 Task: Check the sale-to-list ratio of 1 bedroom in the last 5 years.
Action: Mouse moved to (1044, 237)
Screenshot: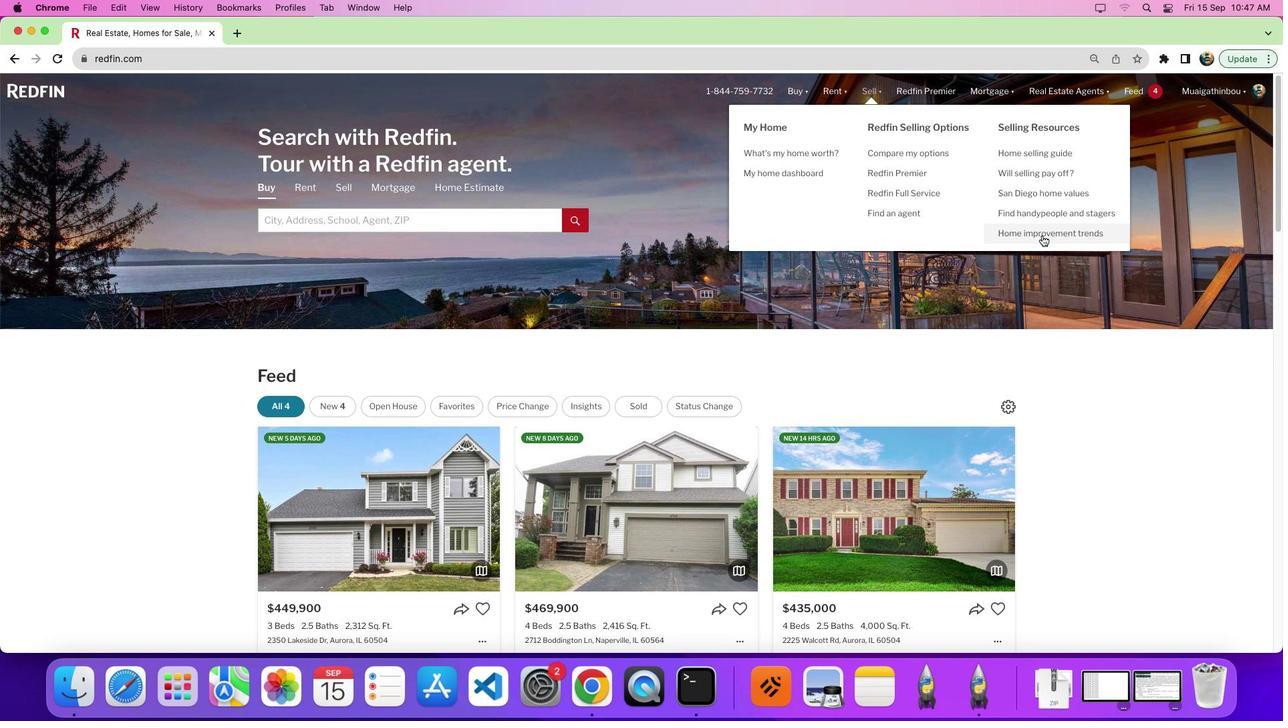
Action: Mouse pressed left at (1044, 237)
Screenshot: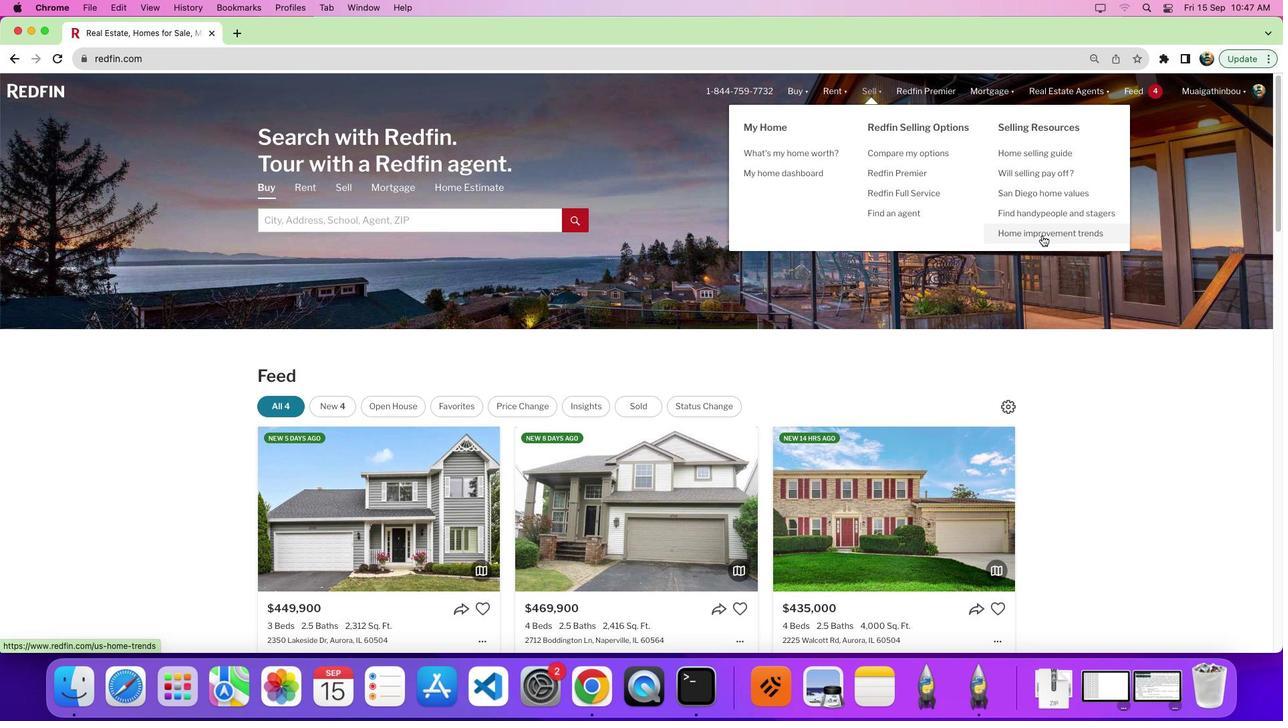 
Action: Mouse pressed left at (1044, 237)
Screenshot: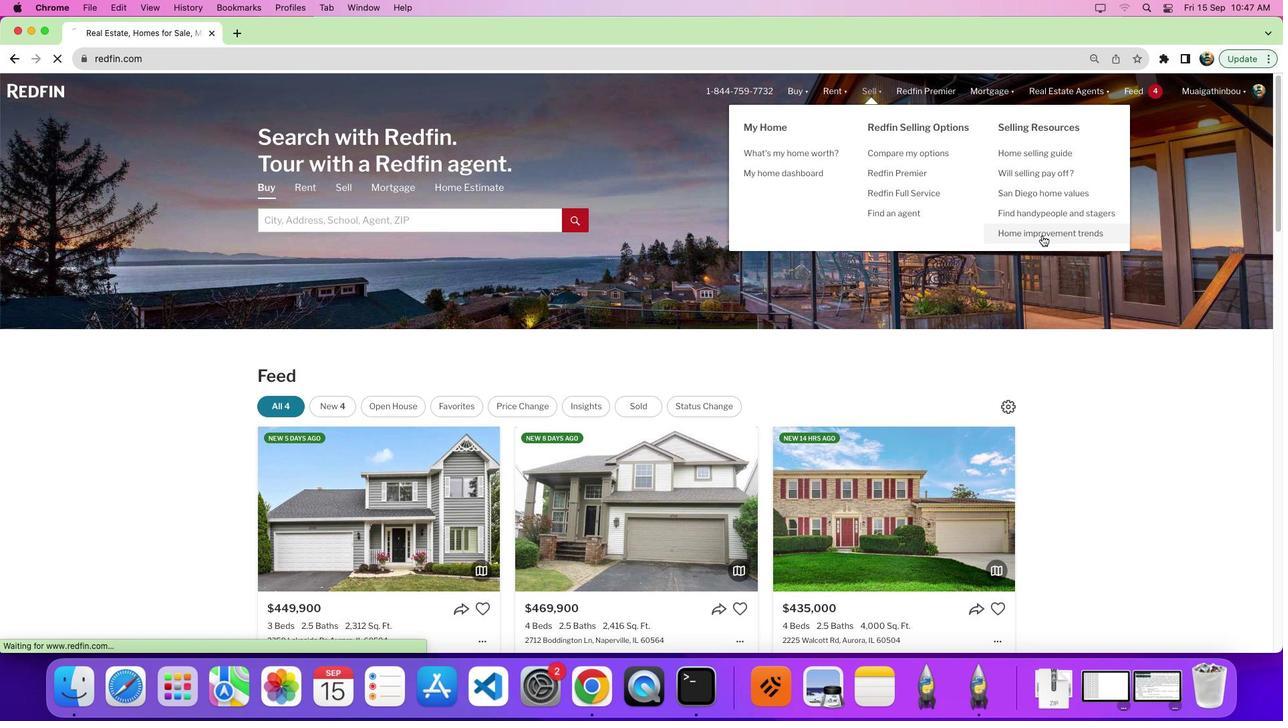
Action: Mouse moved to (345, 261)
Screenshot: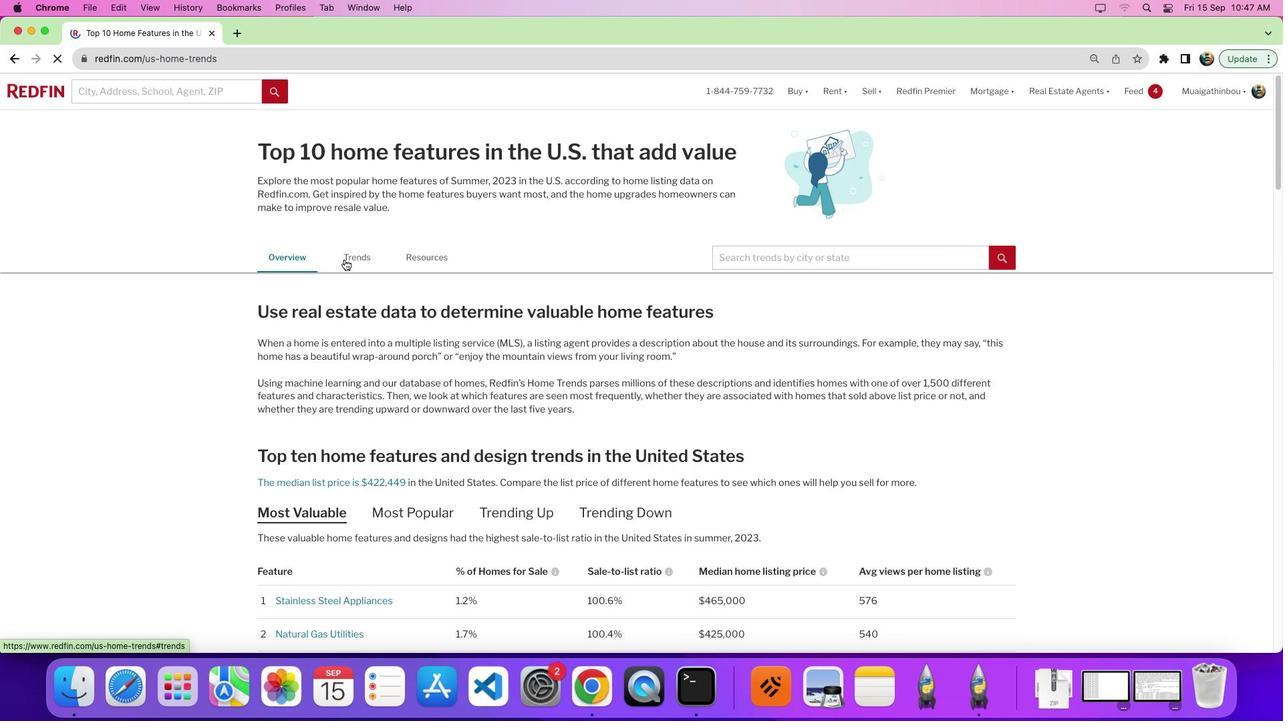 
Action: Mouse pressed left at (345, 261)
Screenshot: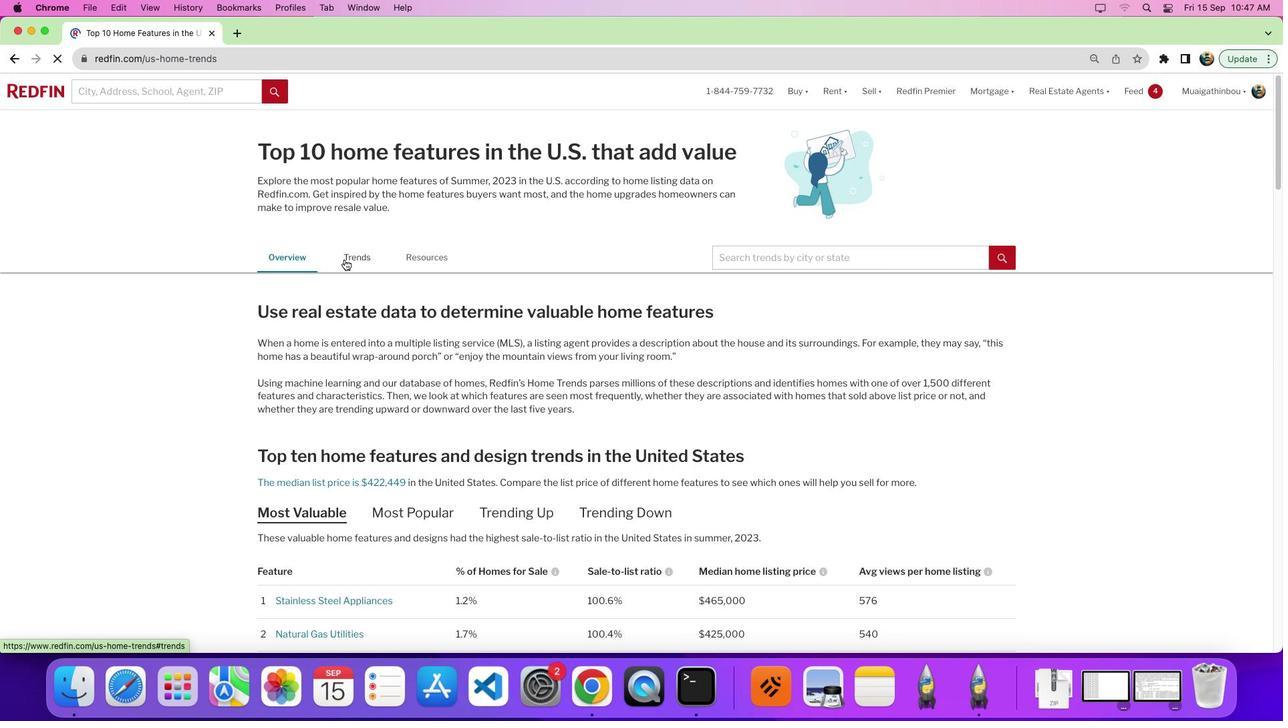 
Action: Mouse pressed left at (345, 261)
Screenshot: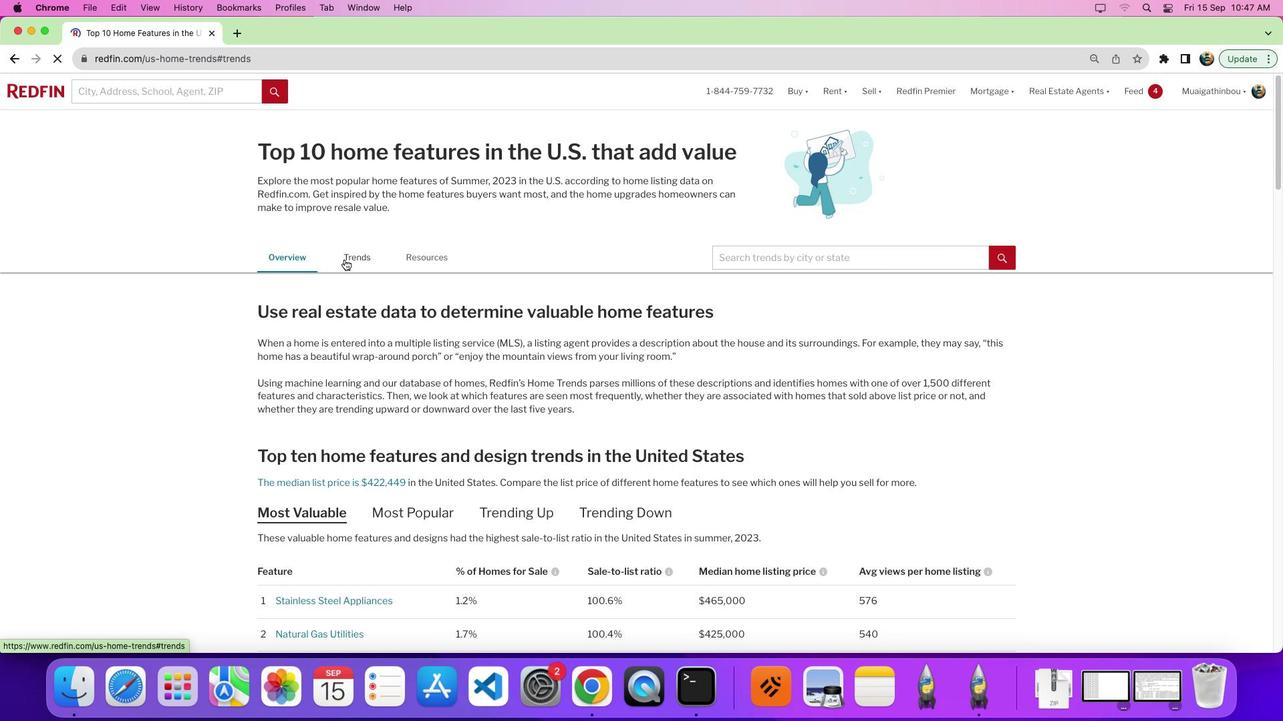 
Action: Mouse moved to (568, 288)
Screenshot: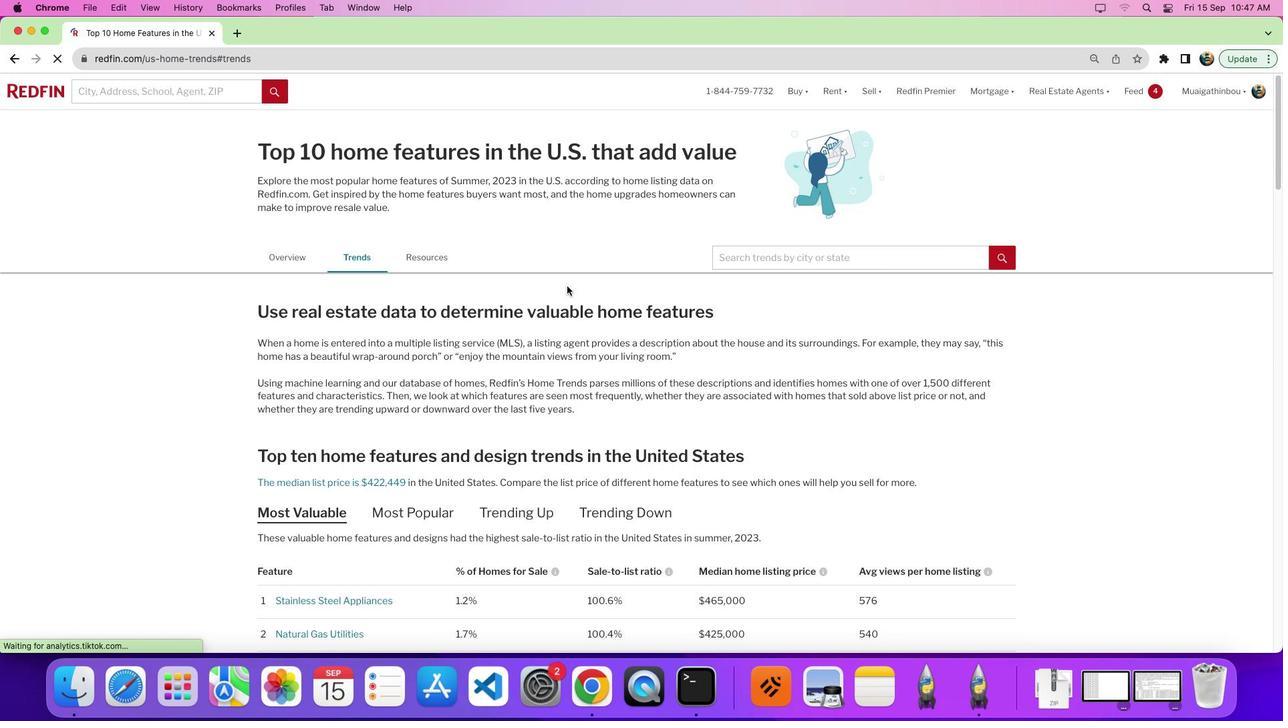
Action: Mouse scrolled (568, 288) with delta (1, 0)
Screenshot: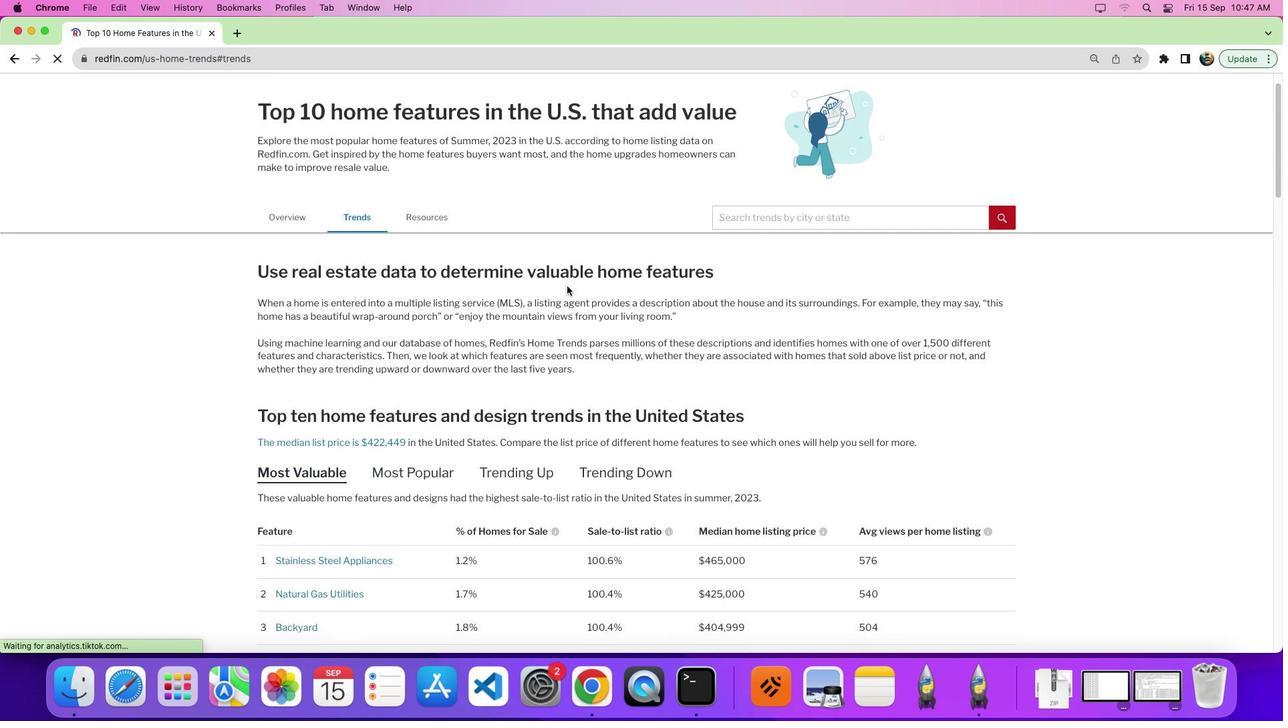 
Action: Mouse scrolled (568, 288) with delta (1, 0)
Screenshot: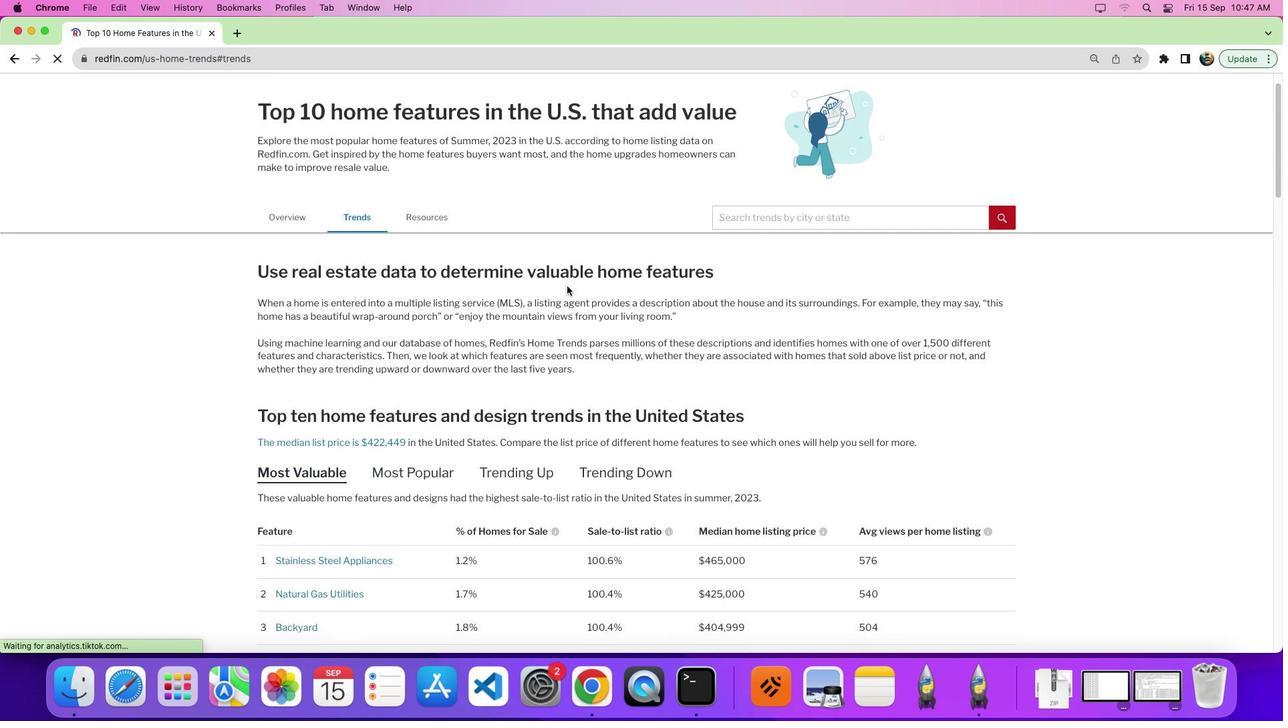
Action: Mouse scrolled (568, 288) with delta (1, -2)
Screenshot: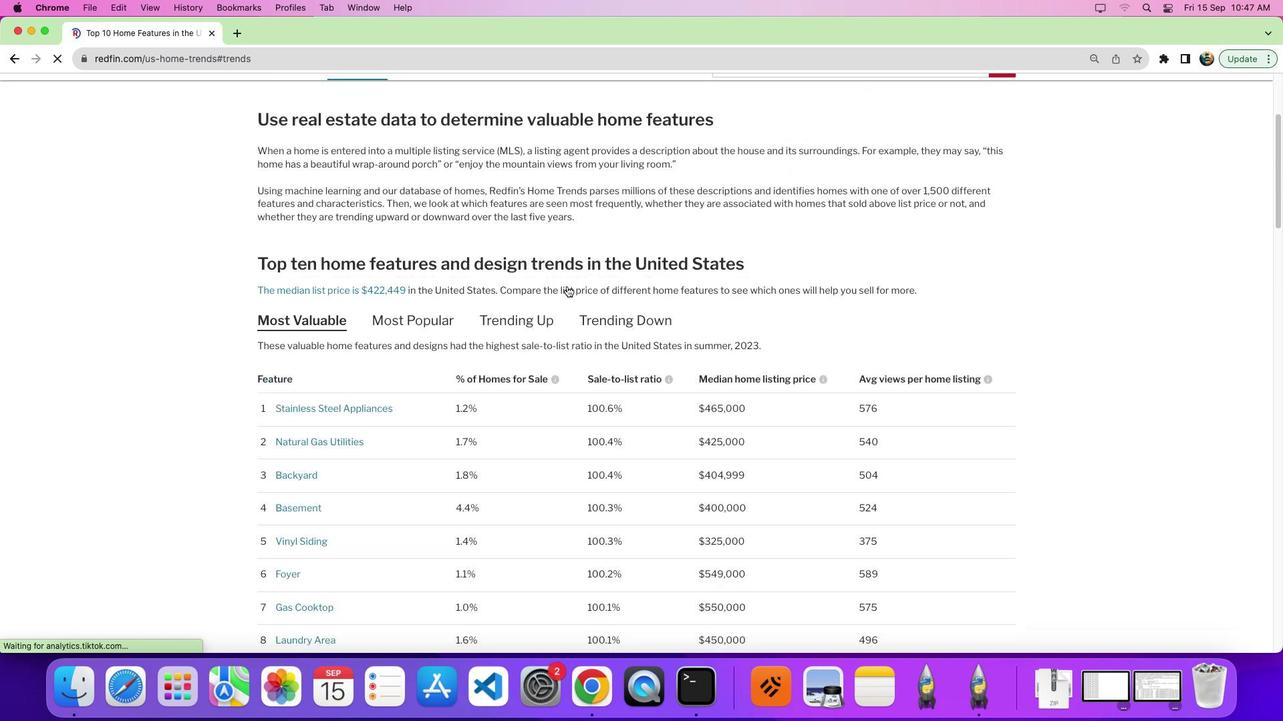 
Action: Mouse scrolled (568, 288) with delta (1, 0)
Screenshot: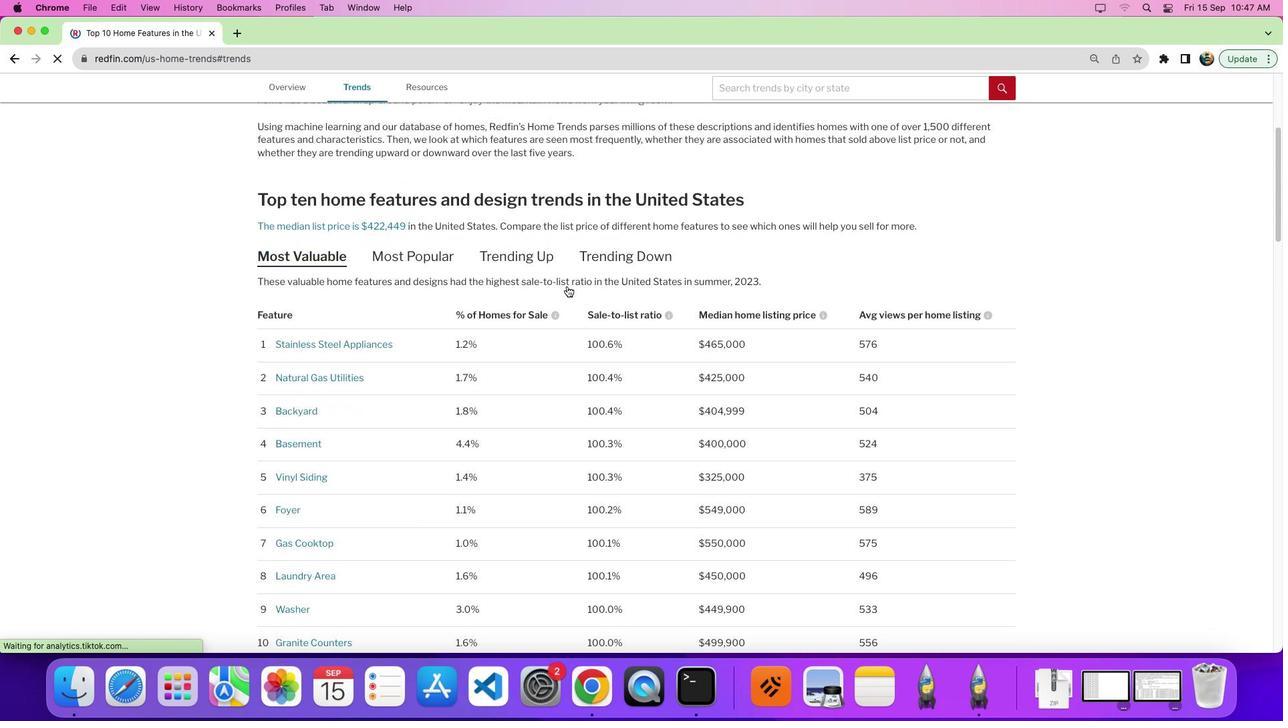 
Action: Mouse scrolled (568, 288) with delta (1, 0)
Screenshot: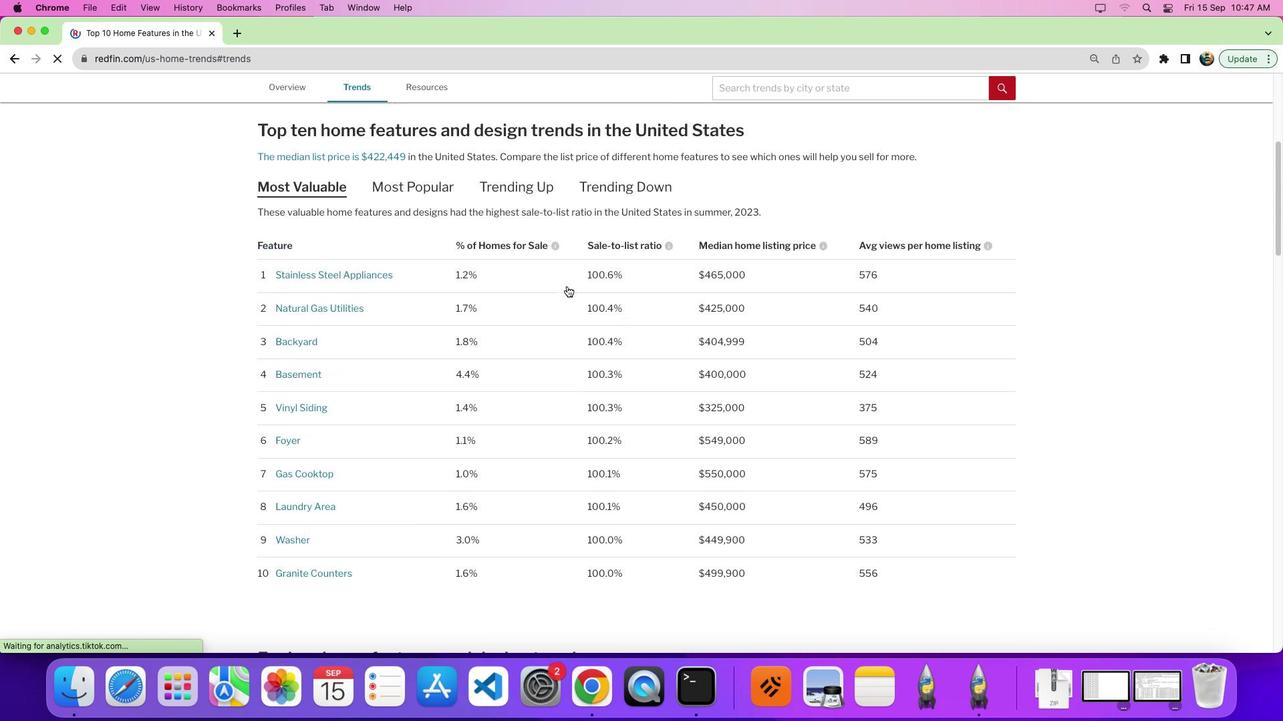
Action: Mouse scrolled (568, 288) with delta (1, -2)
Screenshot: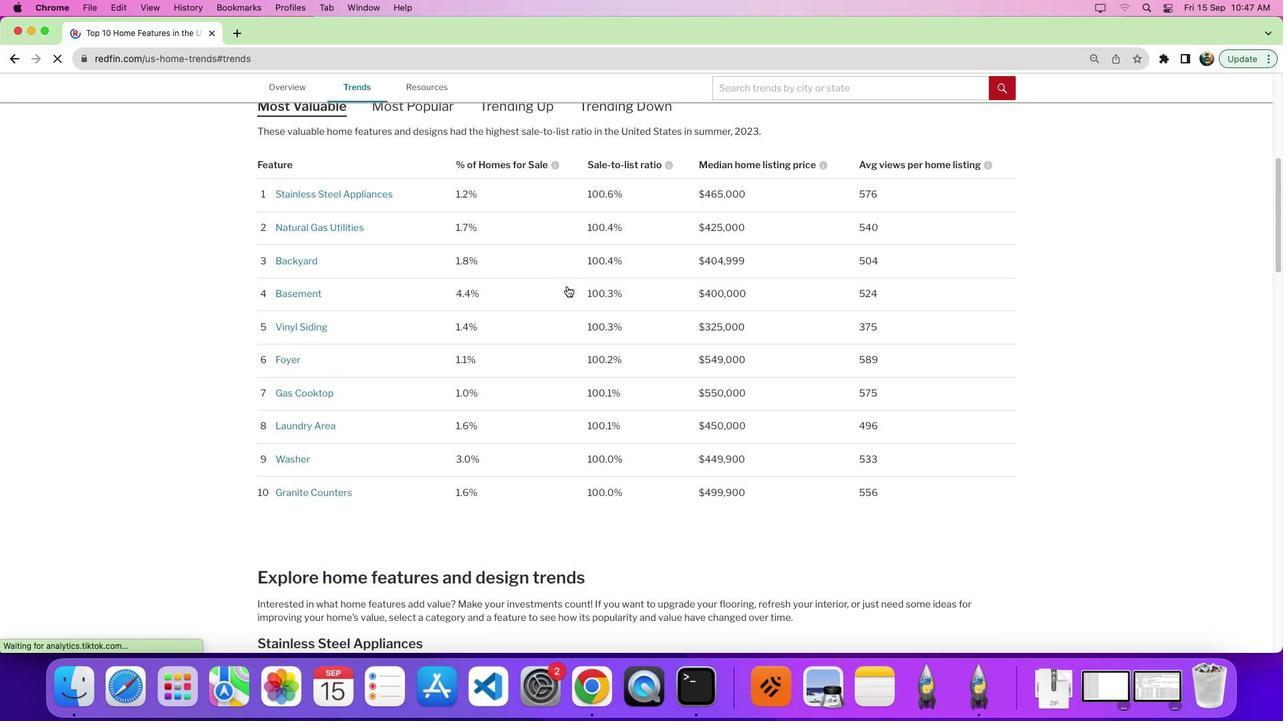 
Action: Mouse moved to (568, 287)
Screenshot: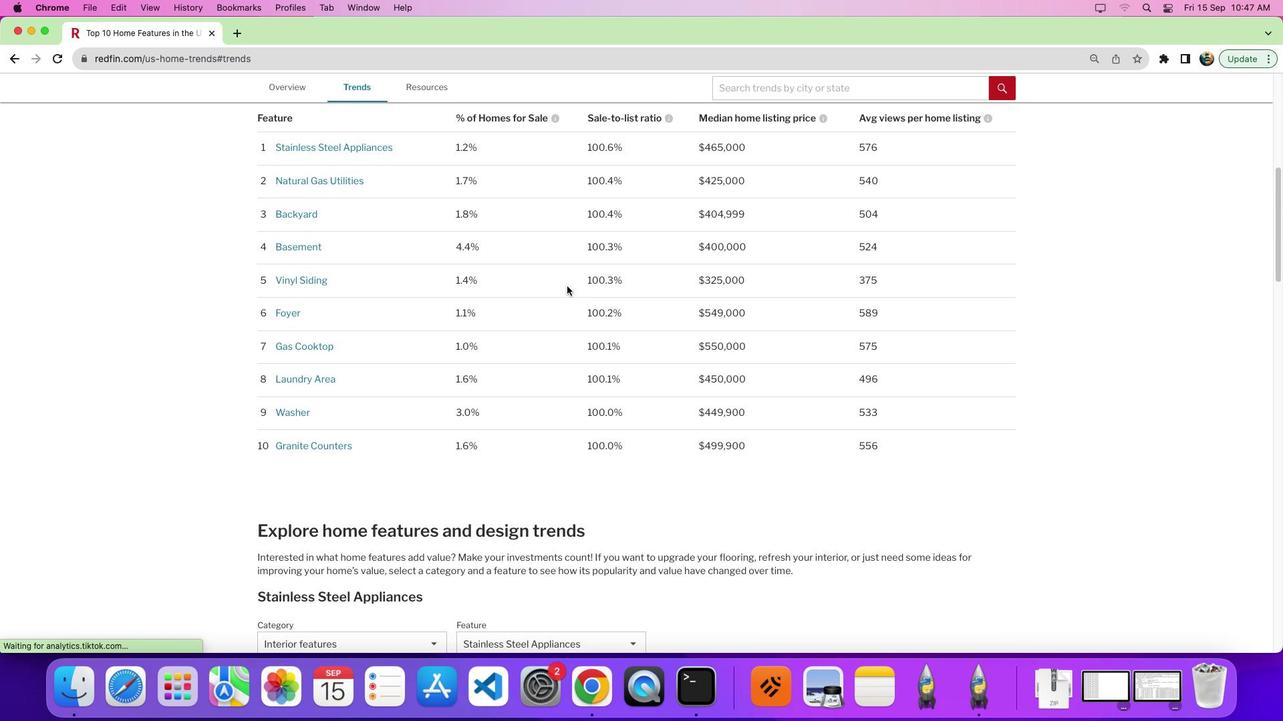 
Action: Mouse scrolled (568, 287) with delta (1, 0)
Screenshot: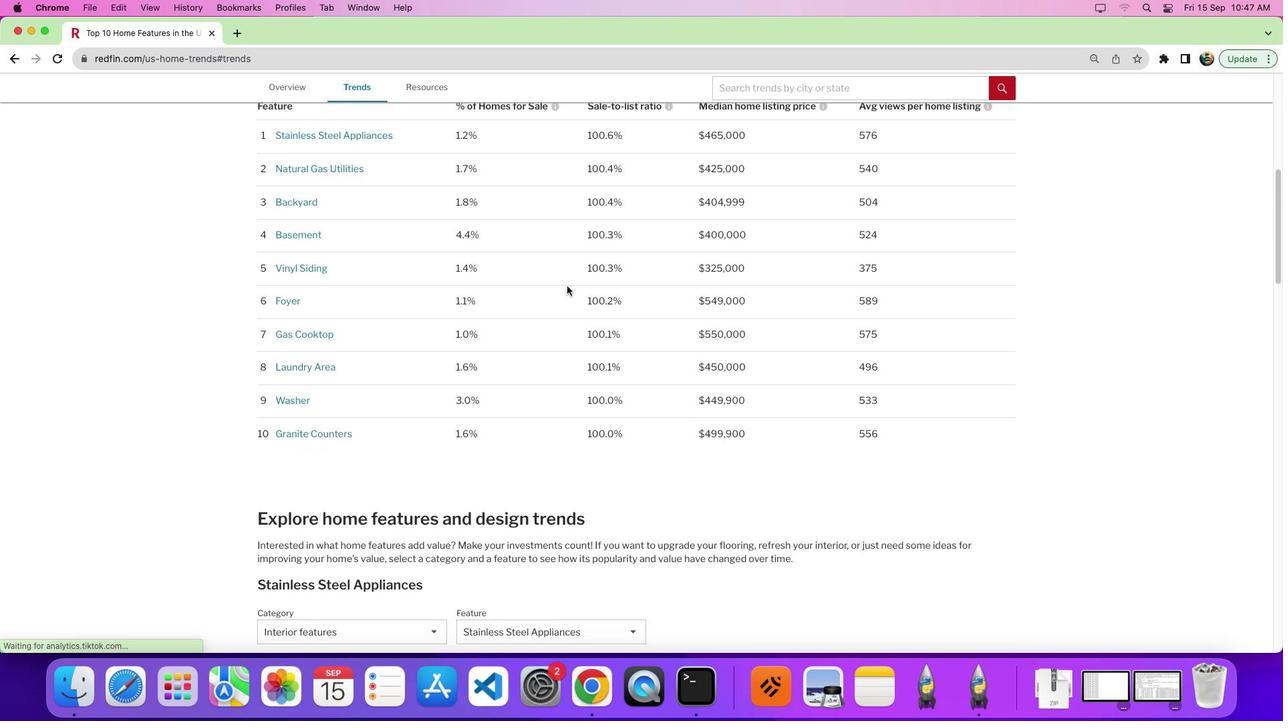 
Action: Mouse scrolled (568, 287) with delta (1, 0)
Screenshot: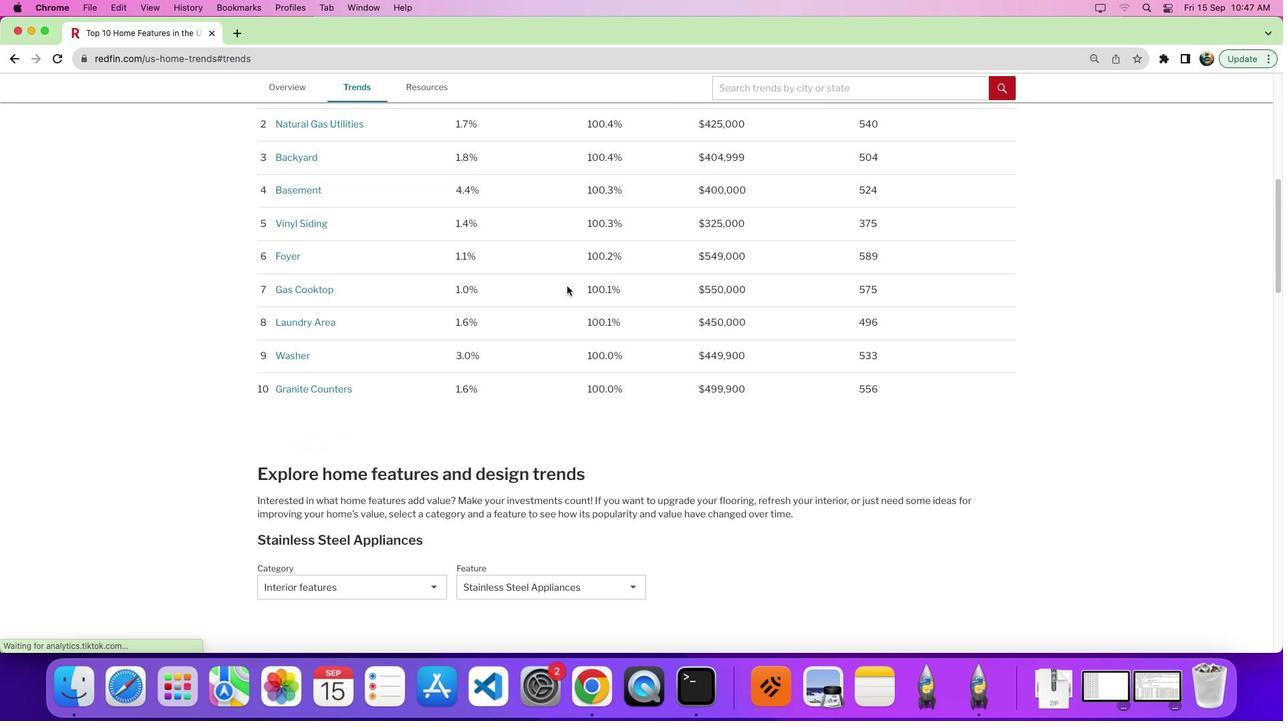 
Action: Mouse scrolled (568, 287) with delta (1, -2)
Screenshot: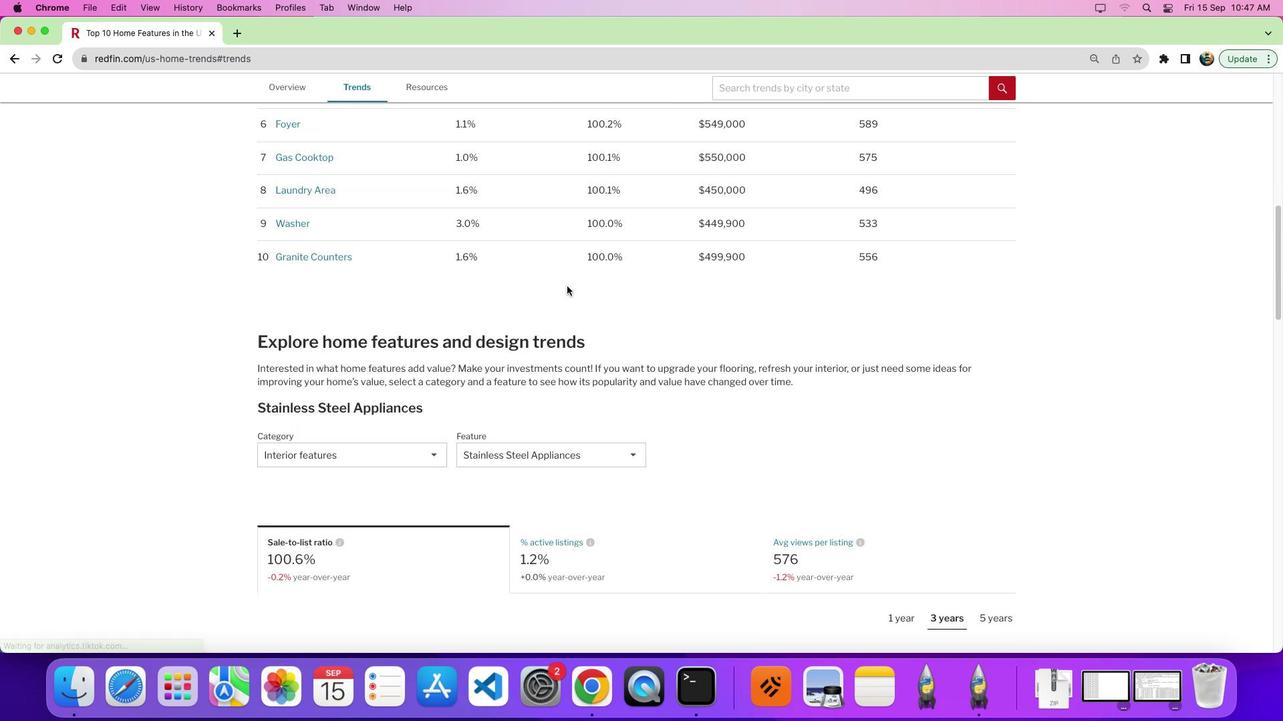 
Action: Mouse scrolled (568, 287) with delta (1, 0)
Screenshot: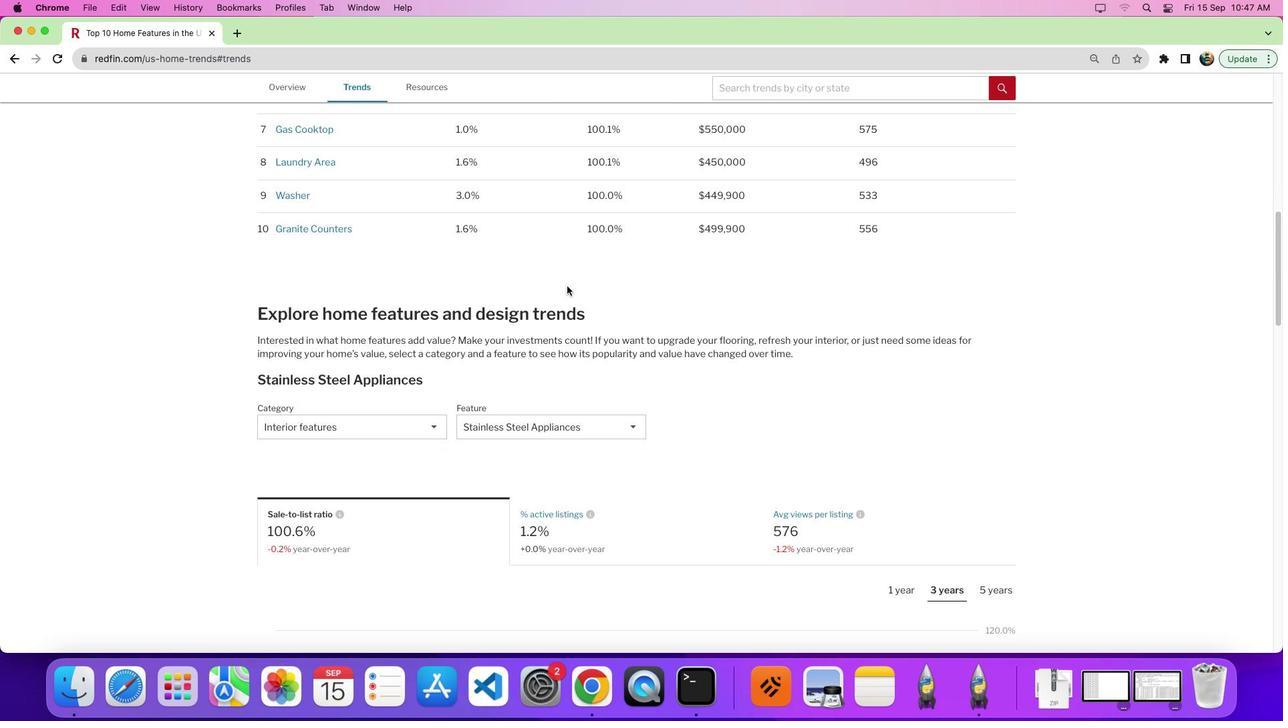 
Action: Mouse scrolled (568, 287) with delta (1, 0)
Screenshot: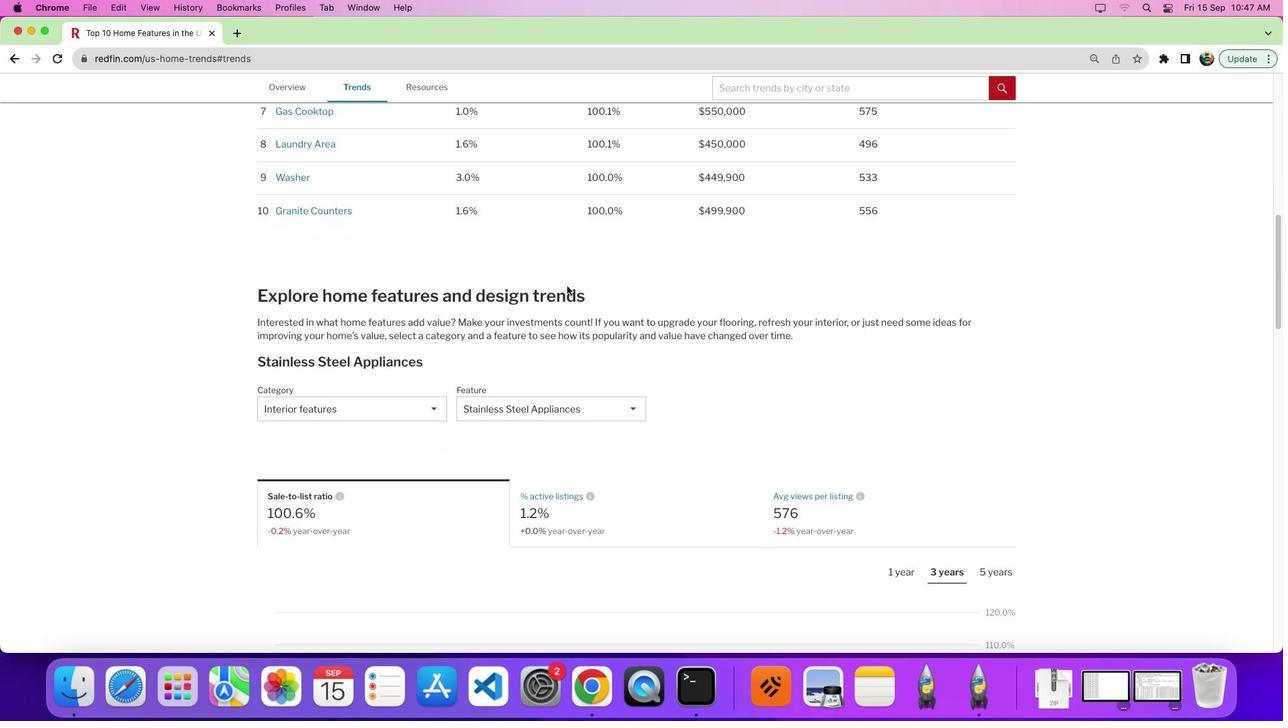 
Action: Mouse moved to (405, 413)
Screenshot: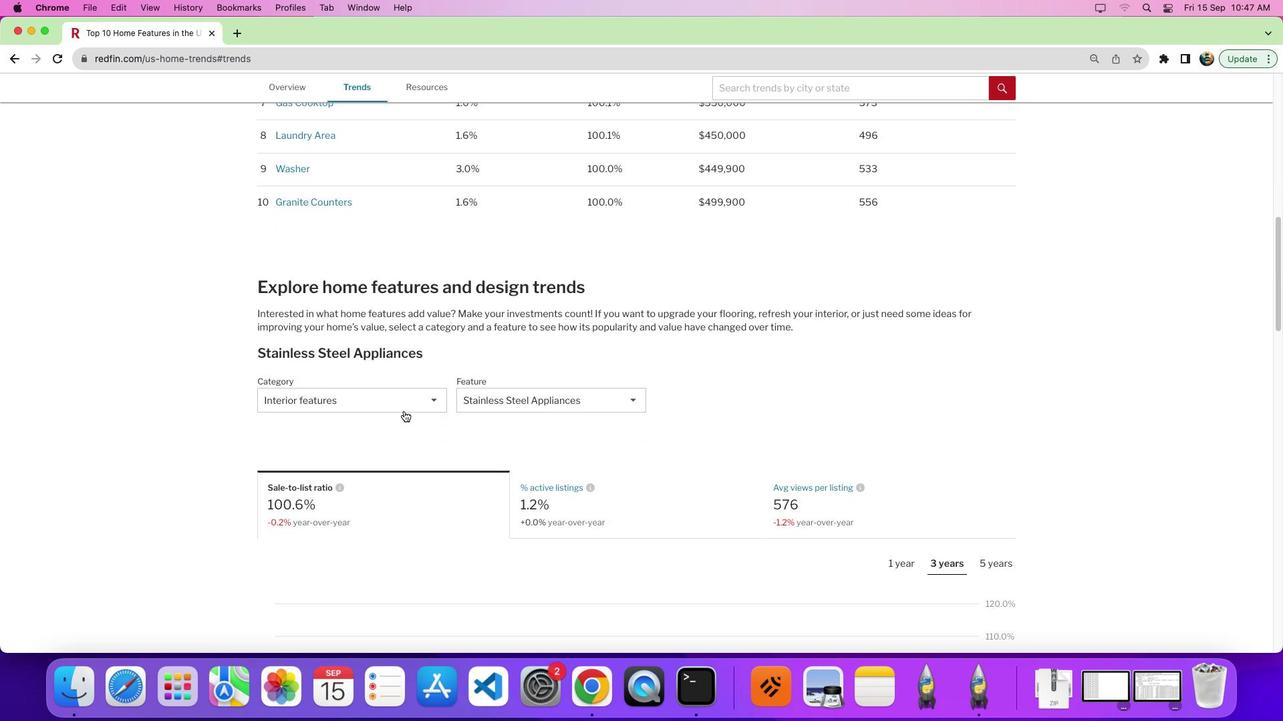 
Action: Mouse pressed left at (405, 413)
Screenshot: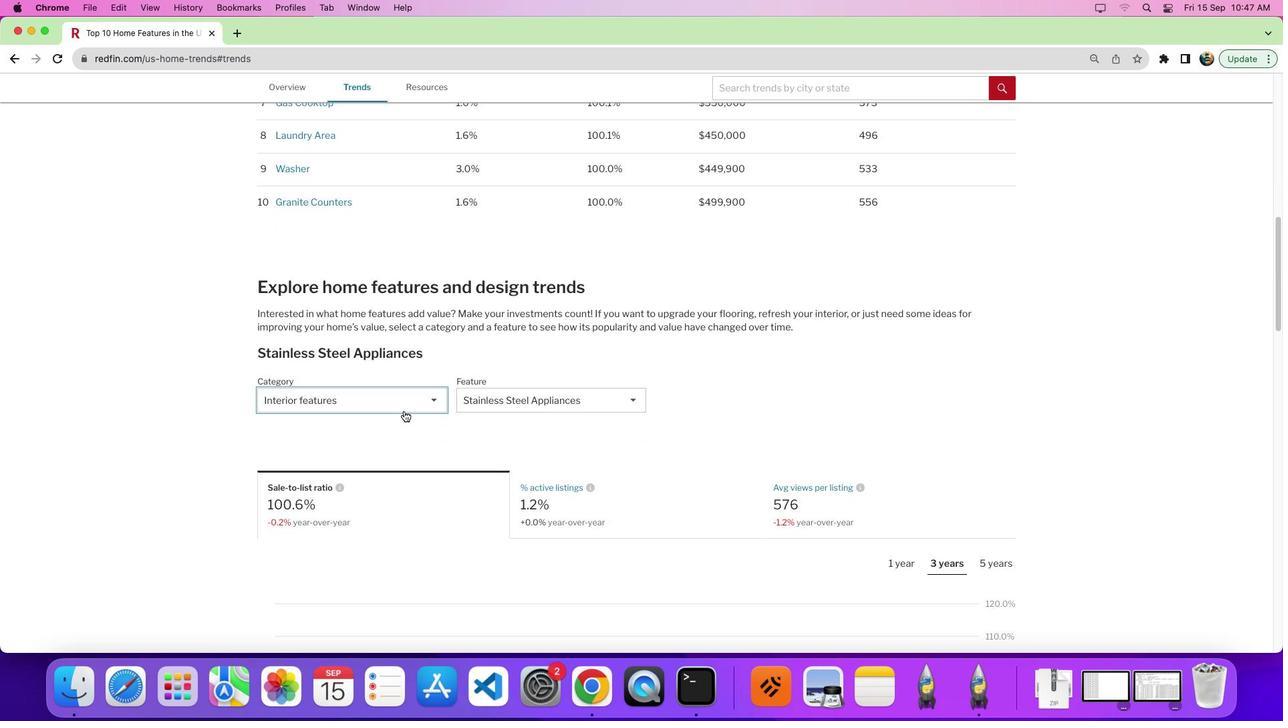 
Action: Mouse moved to (393, 455)
Screenshot: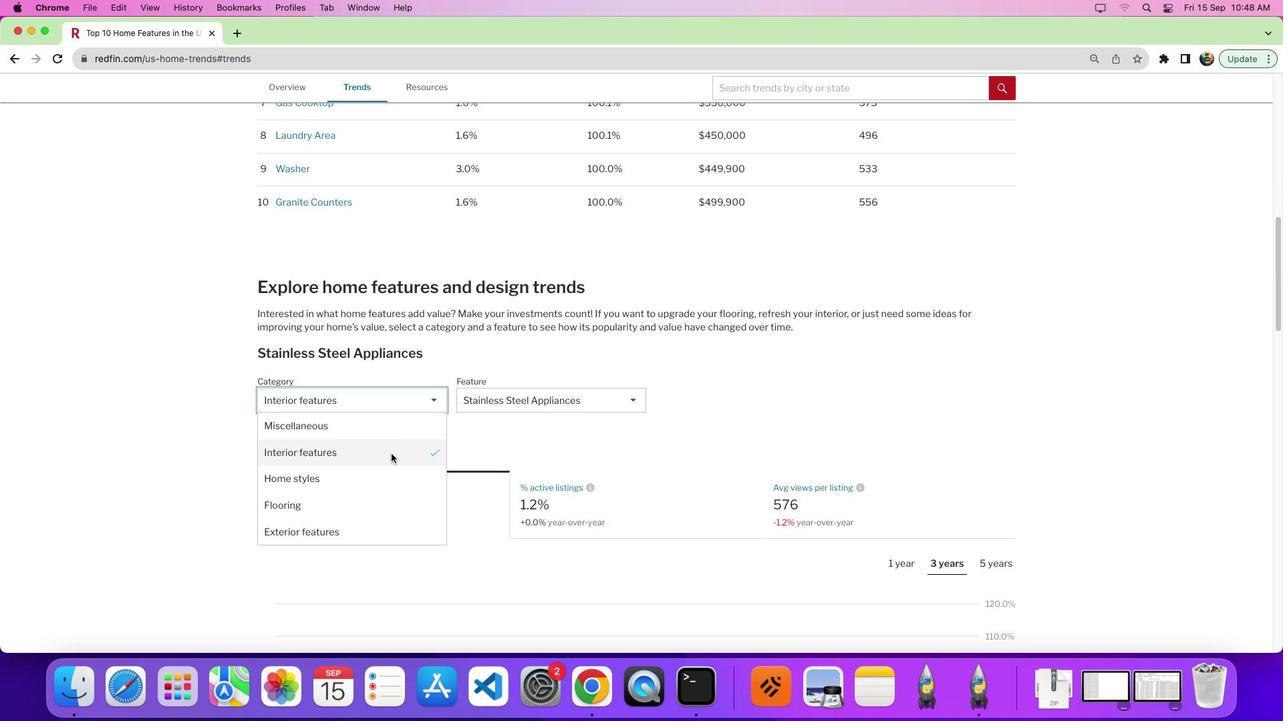 
Action: Mouse pressed left at (393, 455)
Screenshot: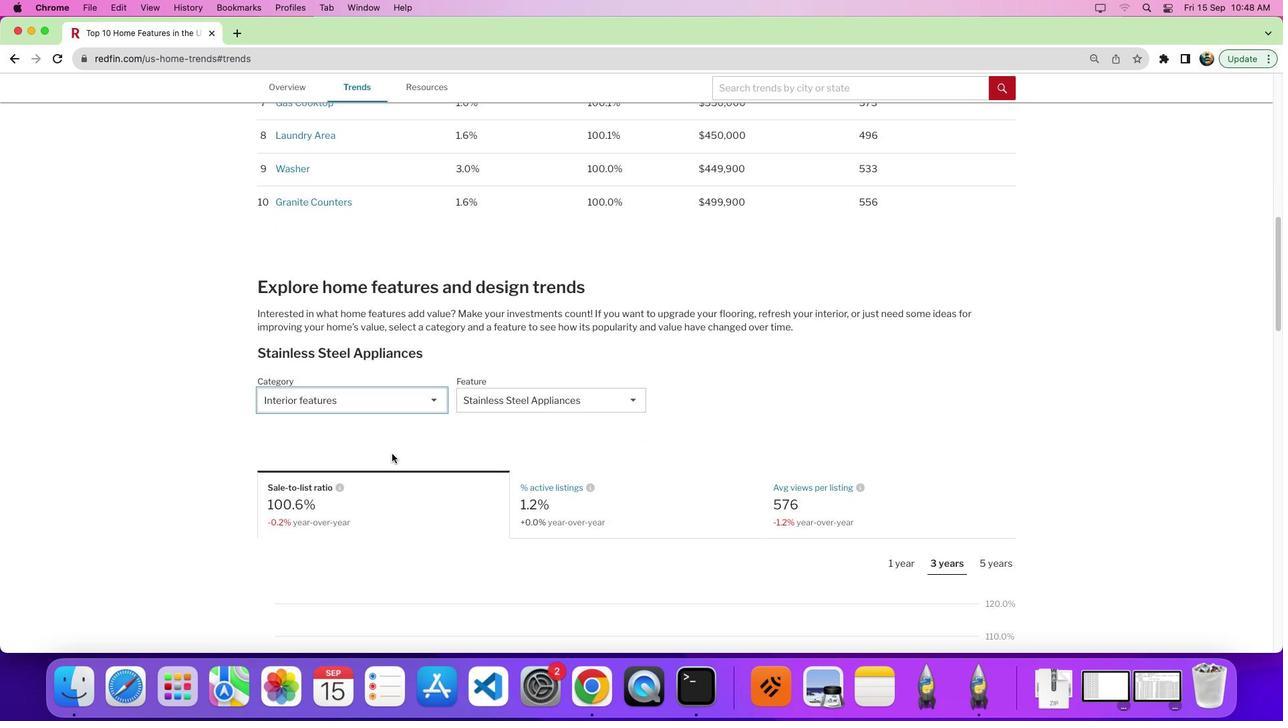 
Action: Mouse moved to (541, 403)
Screenshot: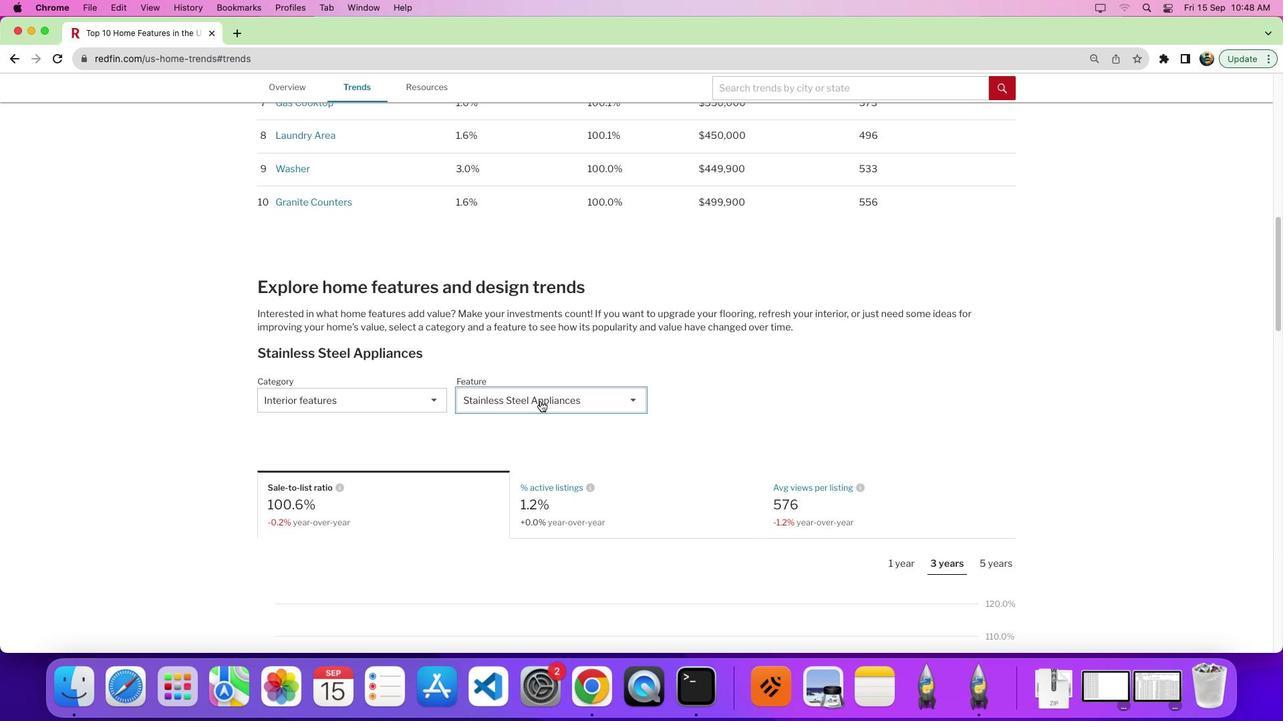 
Action: Mouse pressed left at (541, 403)
Screenshot: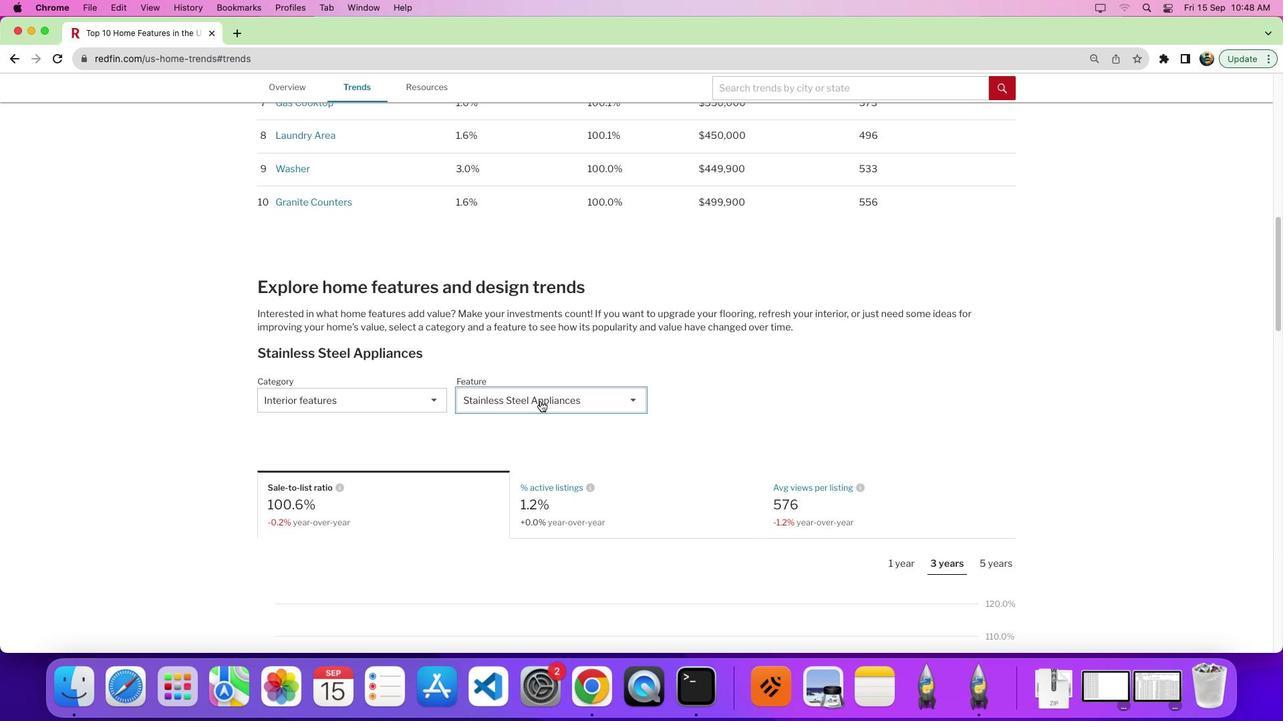 
Action: Mouse moved to (519, 460)
Screenshot: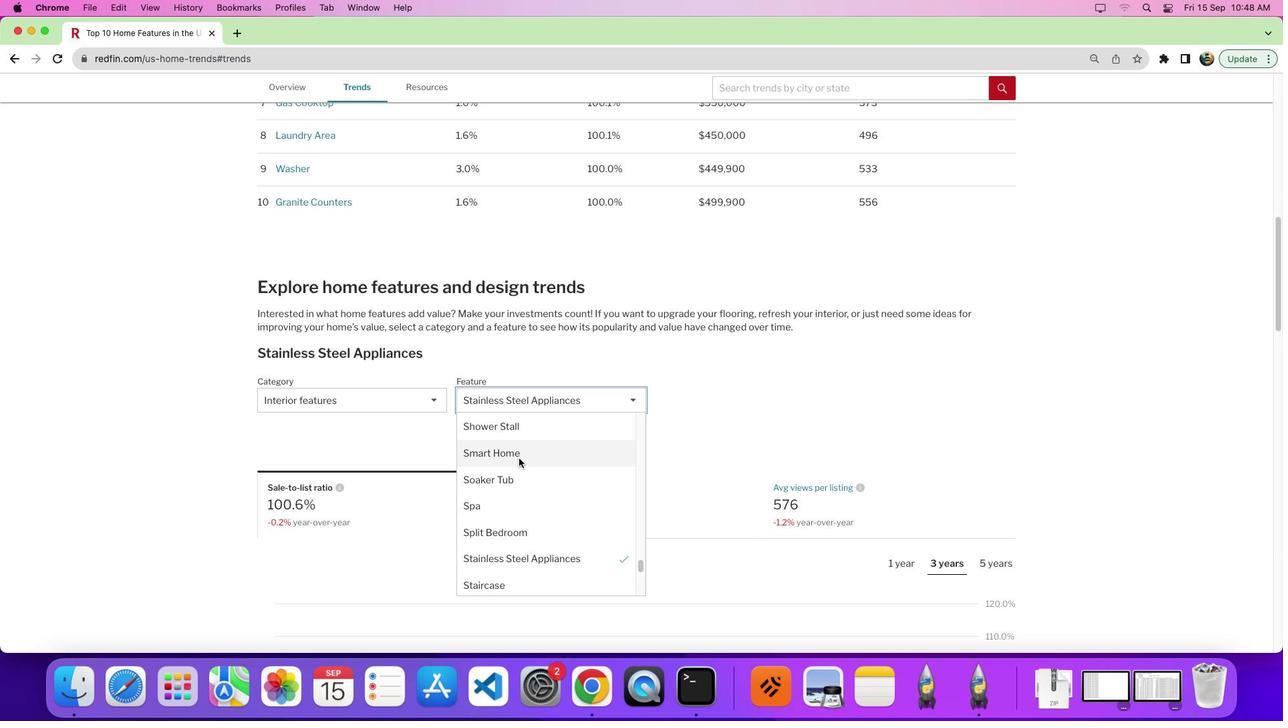 
Action: Mouse scrolled (519, 460) with delta (1, 0)
Screenshot: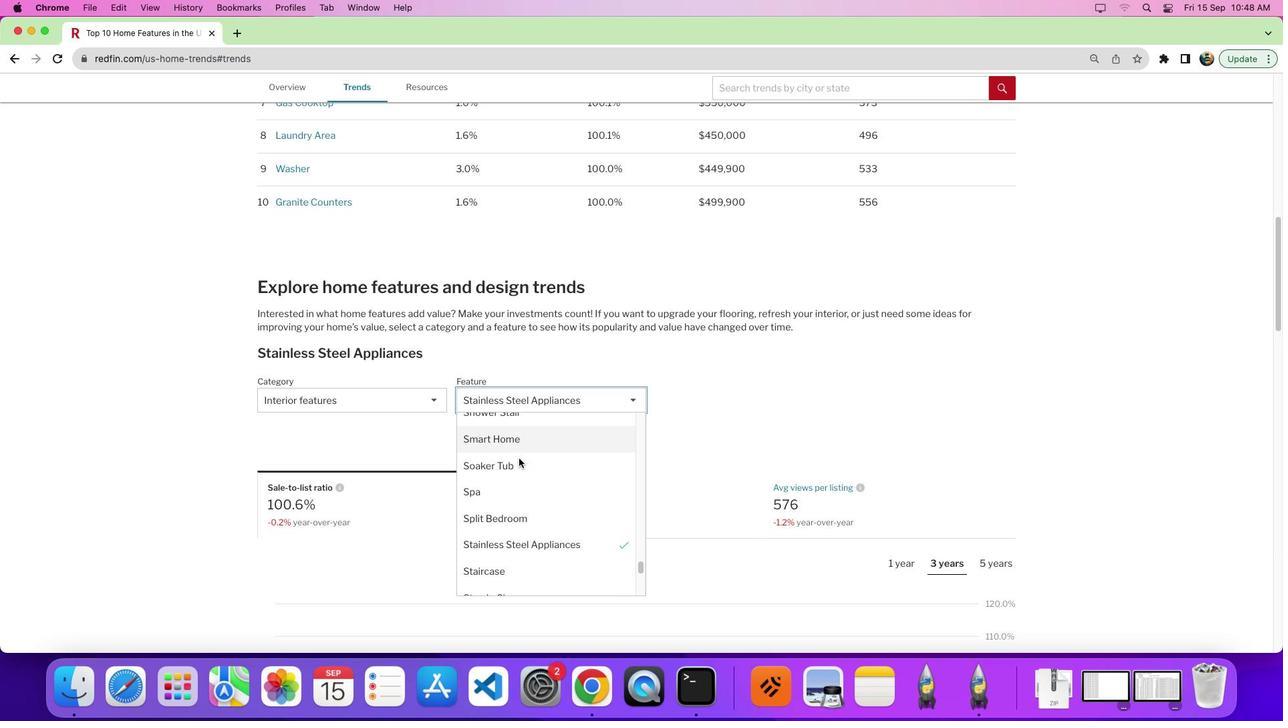 
Action: Mouse scrolled (519, 460) with delta (1, 0)
Screenshot: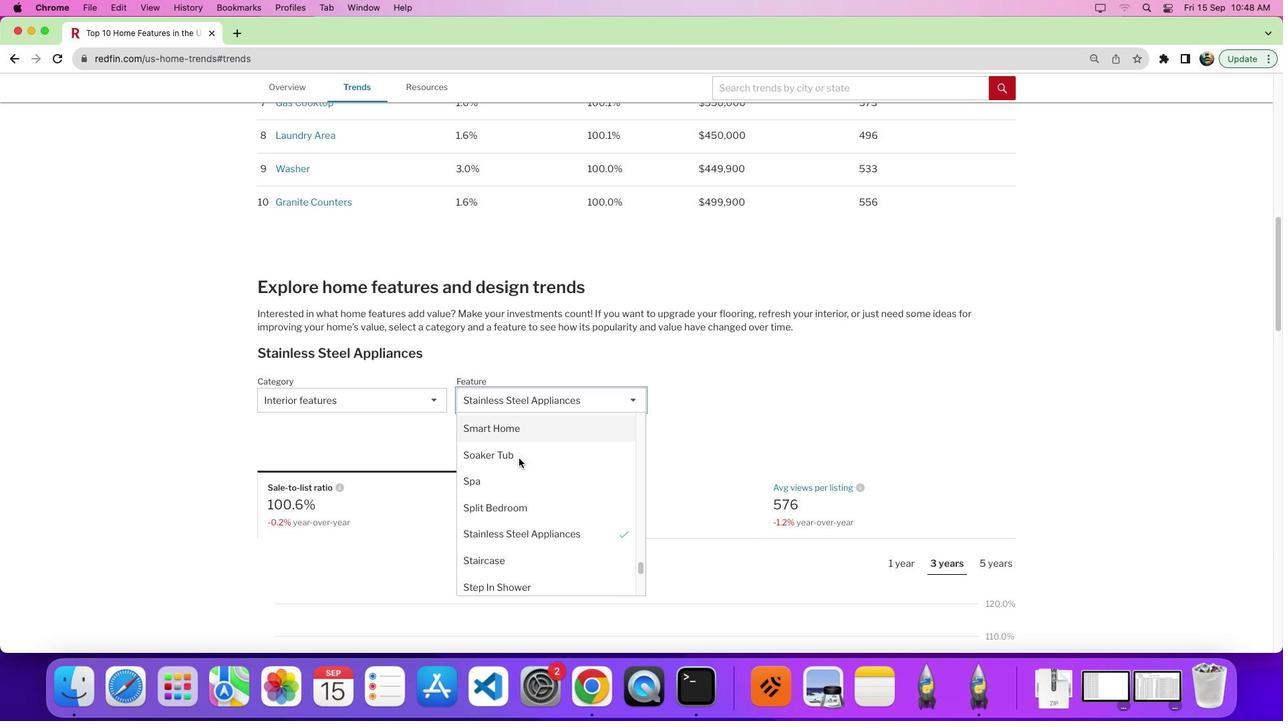 
Action: Mouse moved to (519, 457)
Screenshot: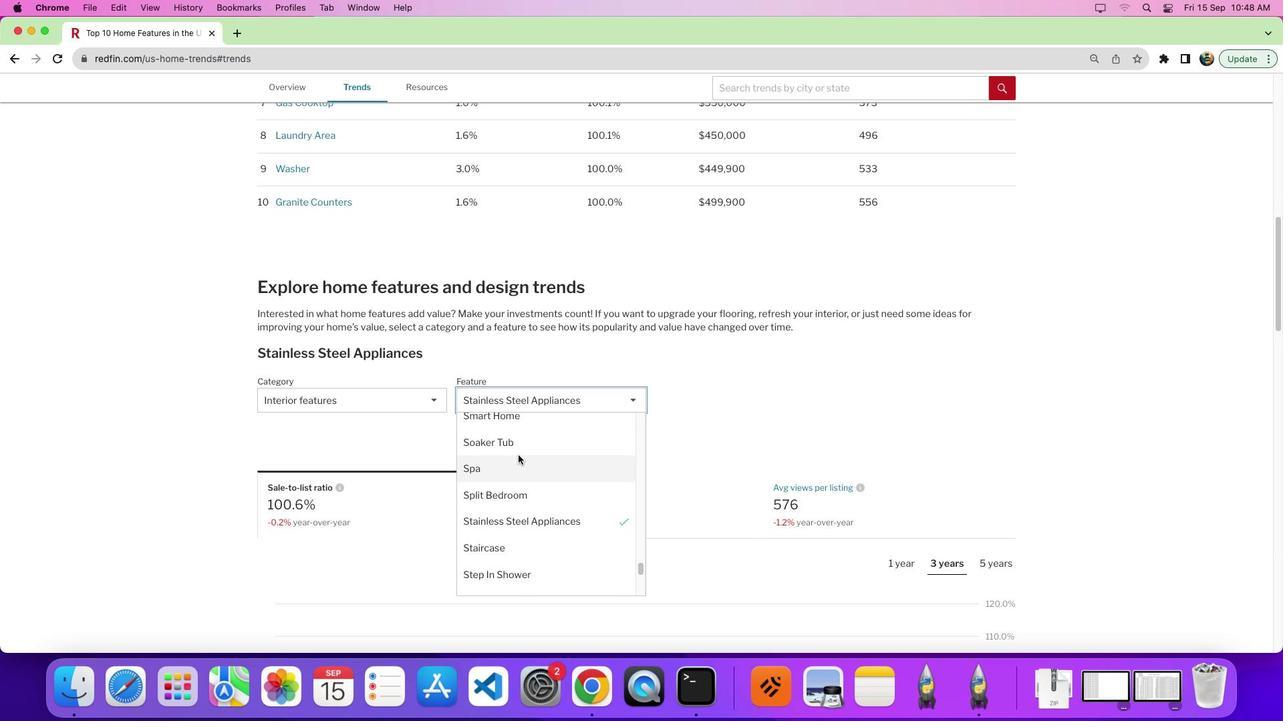 
Action: Mouse scrolled (519, 457) with delta (1, 2)
Screenshot: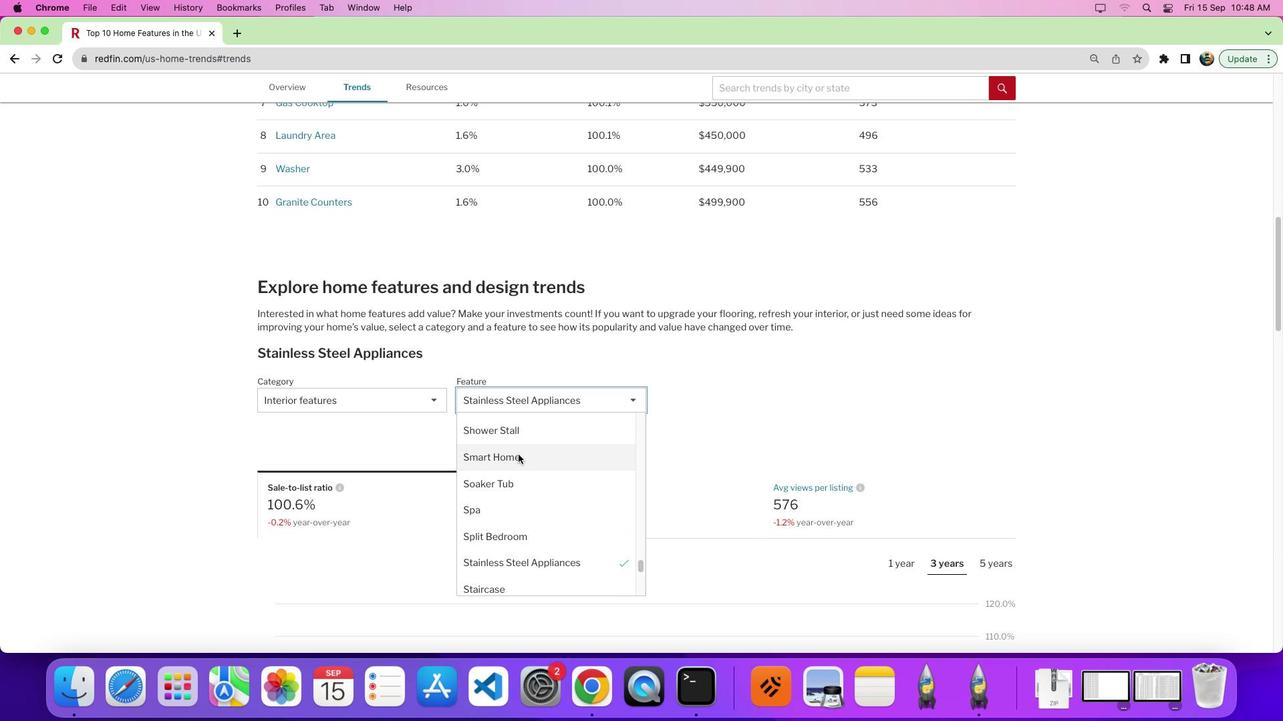 
Action: Mouse scrolled (519, 457) with delta (1, 2)
Screenshot: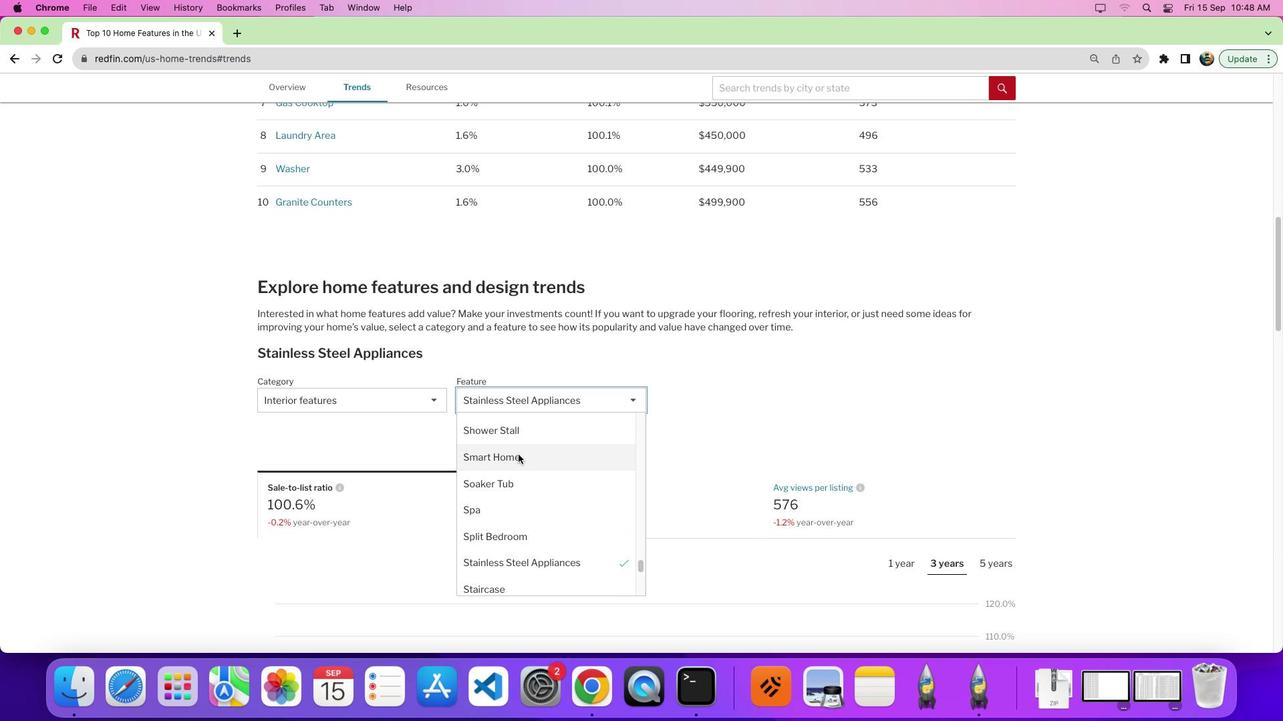 
Action: Mouse moved to (510, 450)
Screenshot: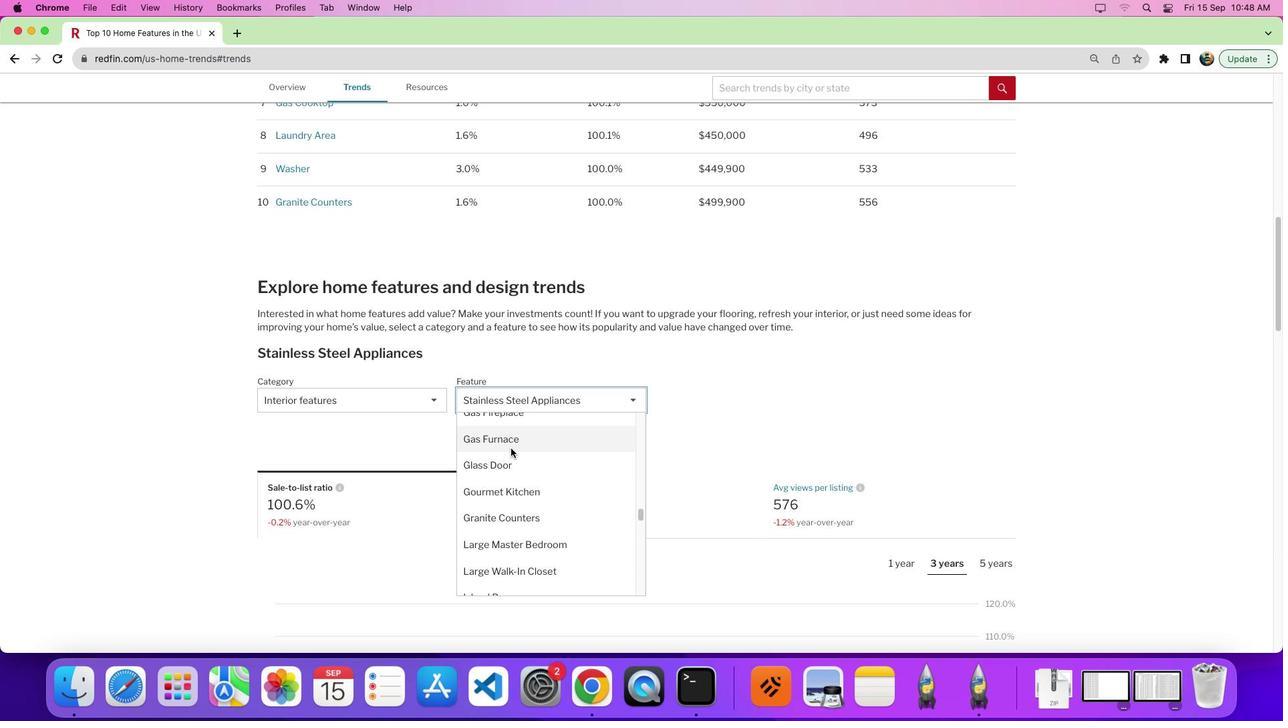 
Action: Mouse scrolled (510, 450) with delta (1, 2)
Screenshot: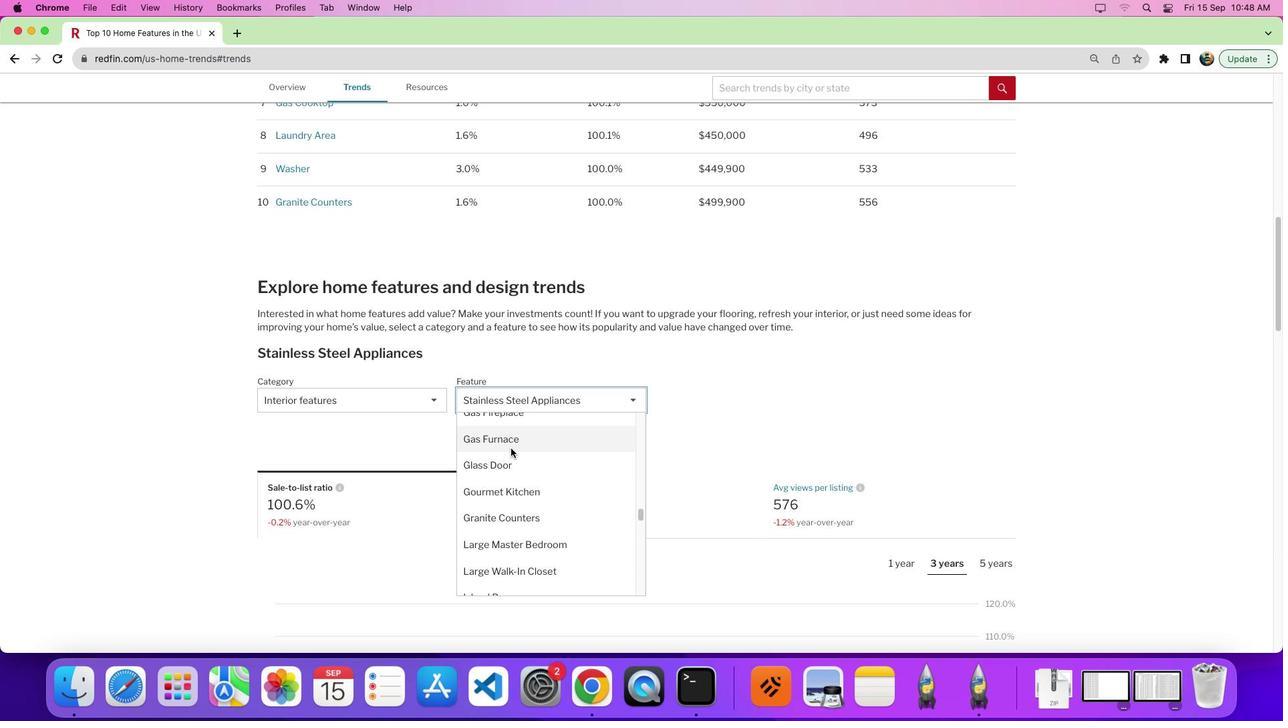 
Action: Mouse scrolled (510, 450) with delta (1, 2)
Screenshot: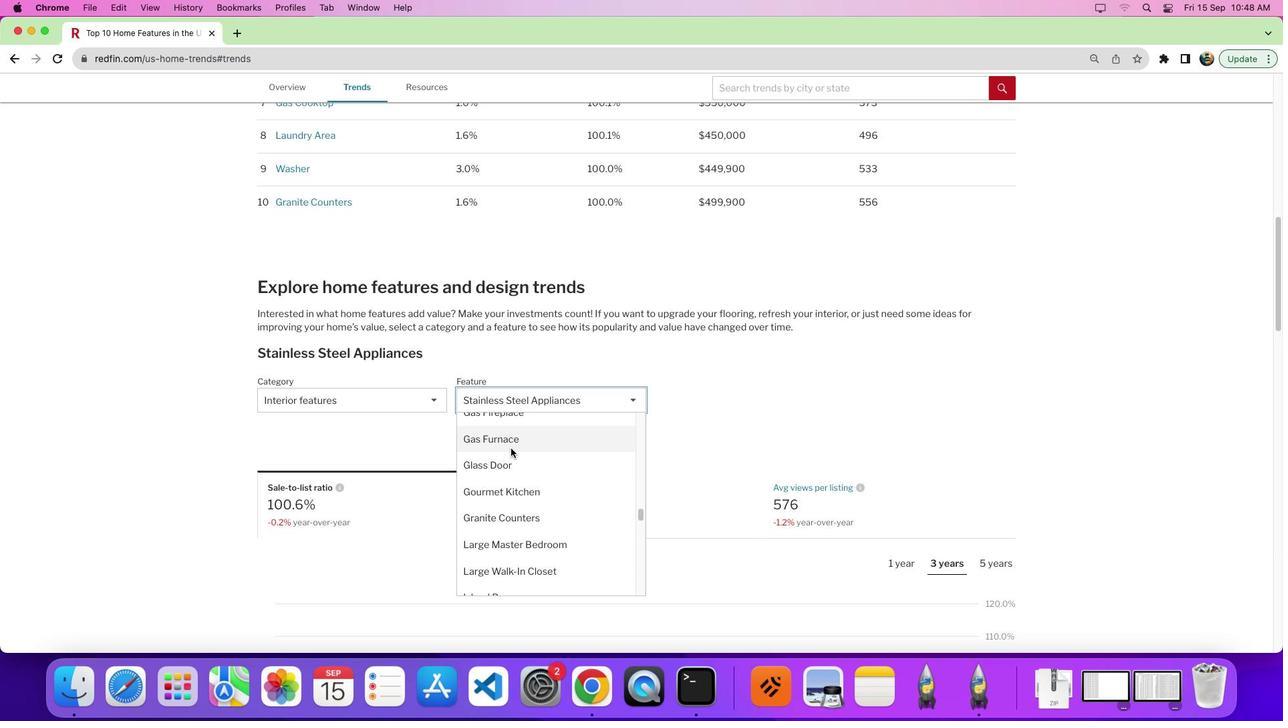 
Action: Mouse scrolled (510, 450) with delta (1, 8)
Screenshot: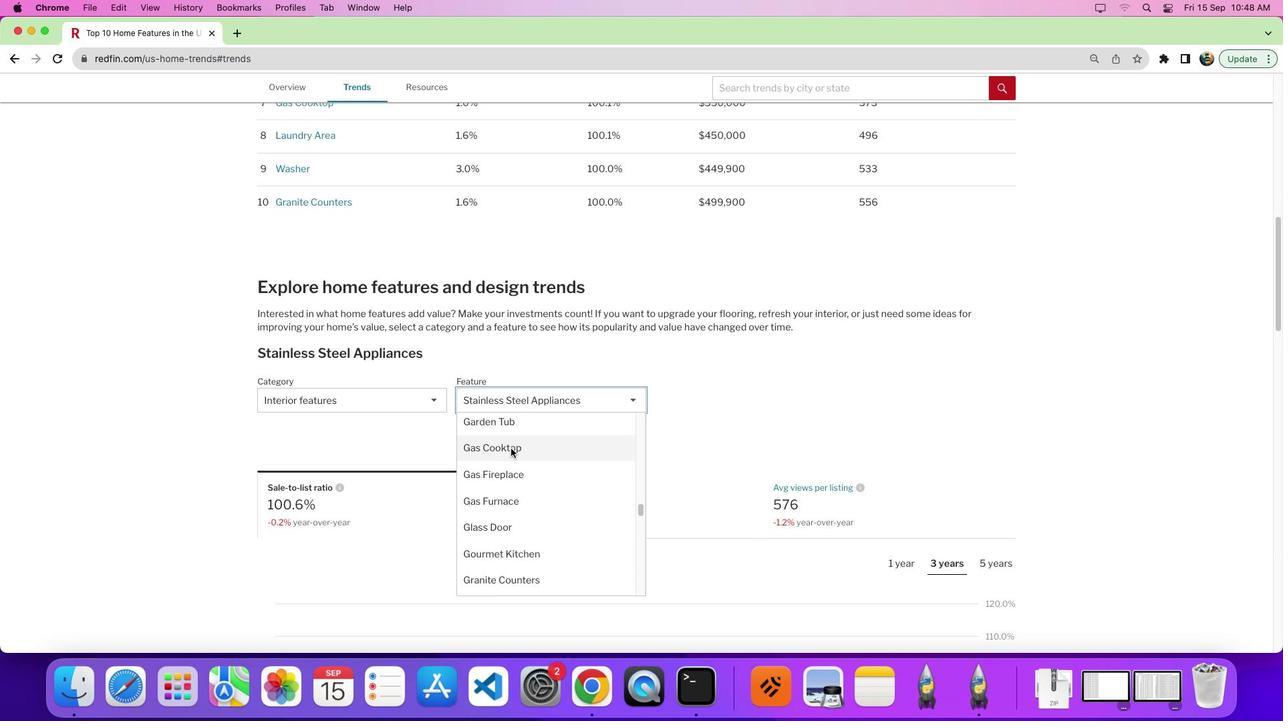 
Action: Mouse scrolled (510, 450) with delta (1, 10)
Screenshot: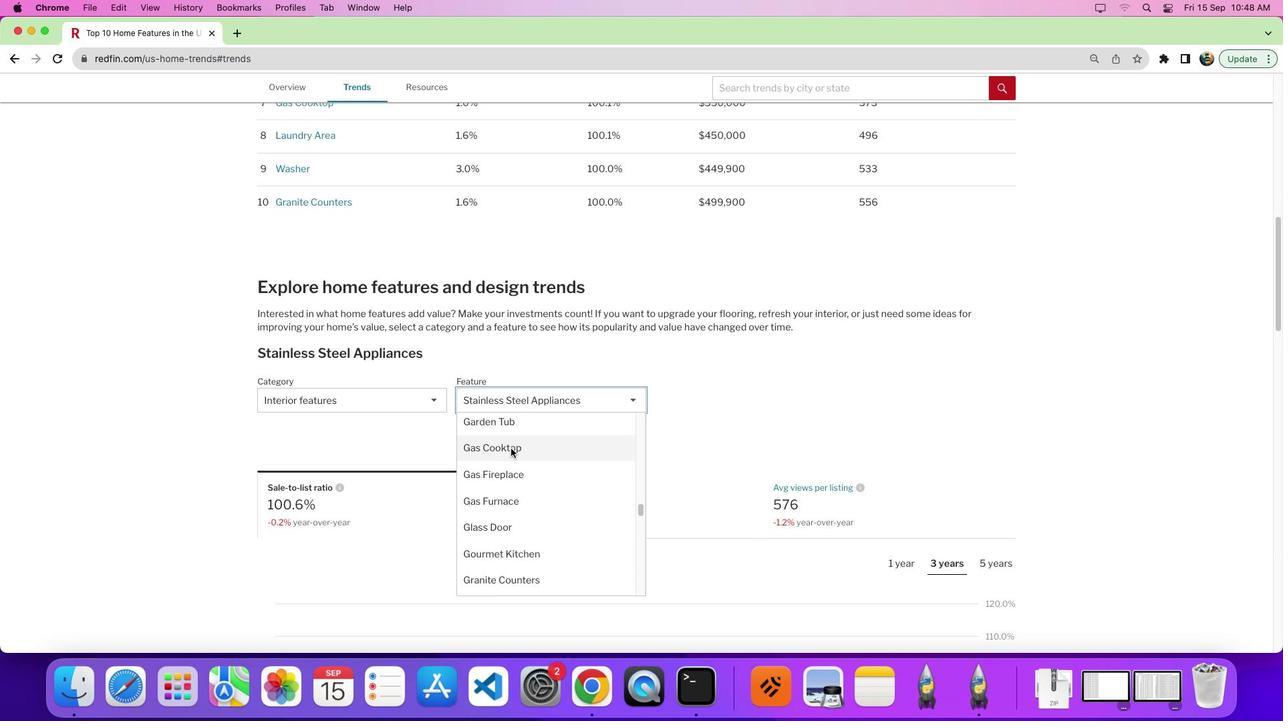 
Action: Mouse moved to (512, 449)
Screenshot: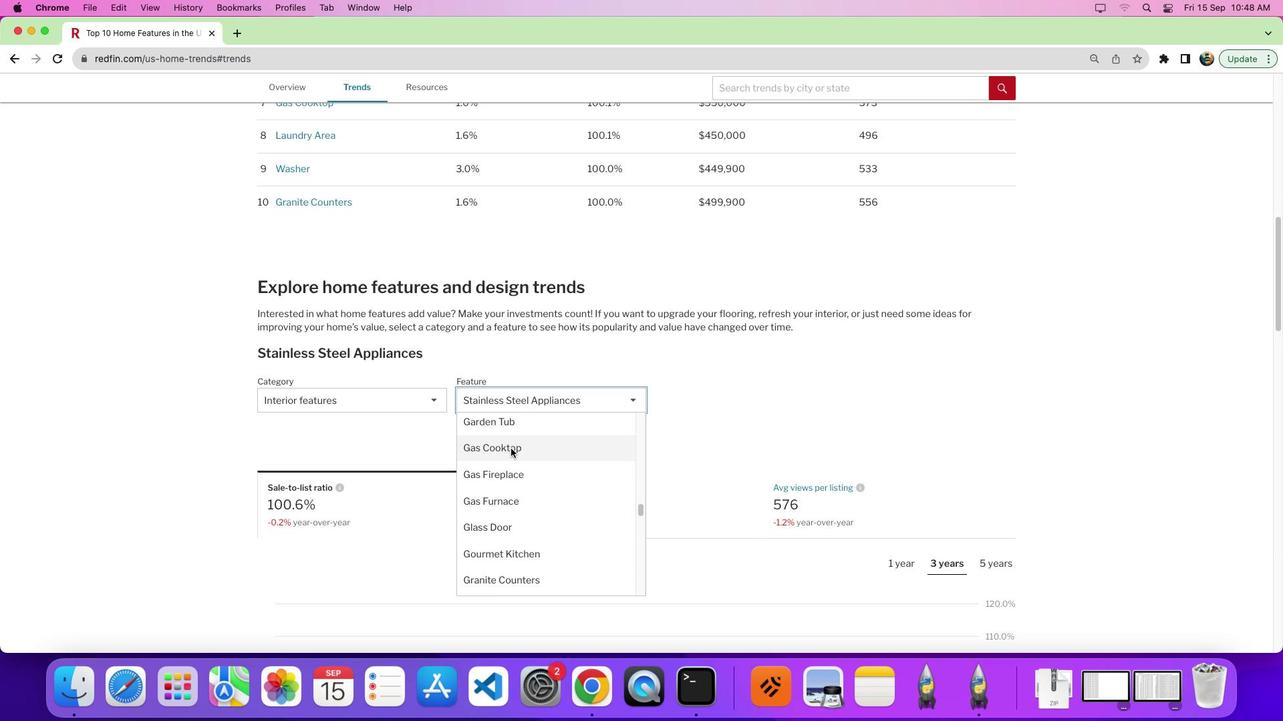 
Action: Mouse scrolled (512, 449) with delta (1, 2)
Screenshot: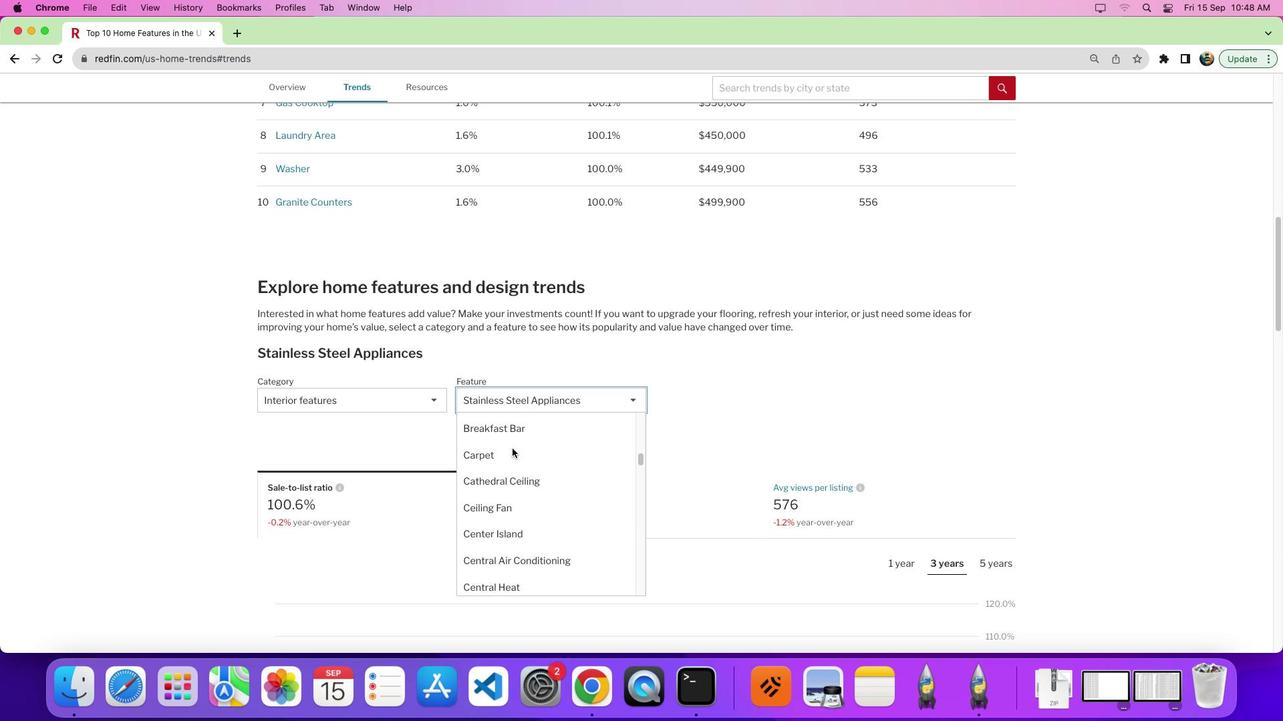 
Action: Mouse scrolled (512, 449) with delta (1, 2)
Screenshot: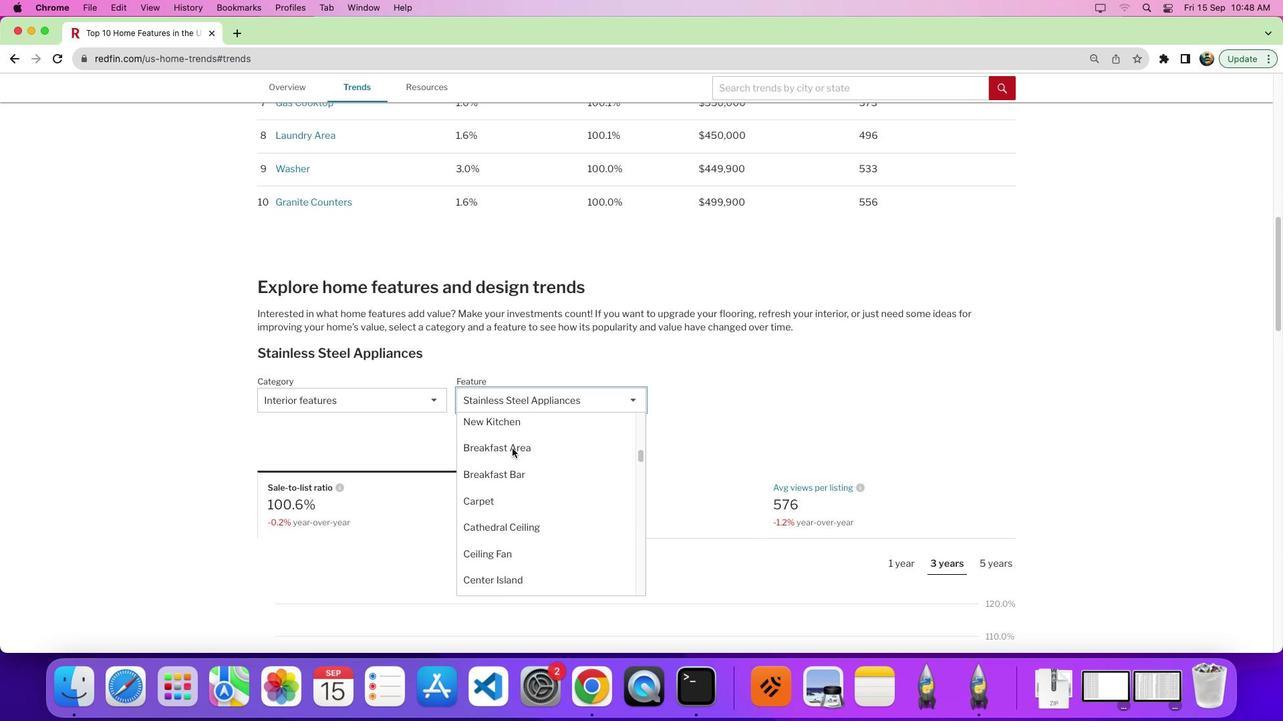 
Action: Mouse scrolled (512, 449) with delta (1, 8)
Screenshot: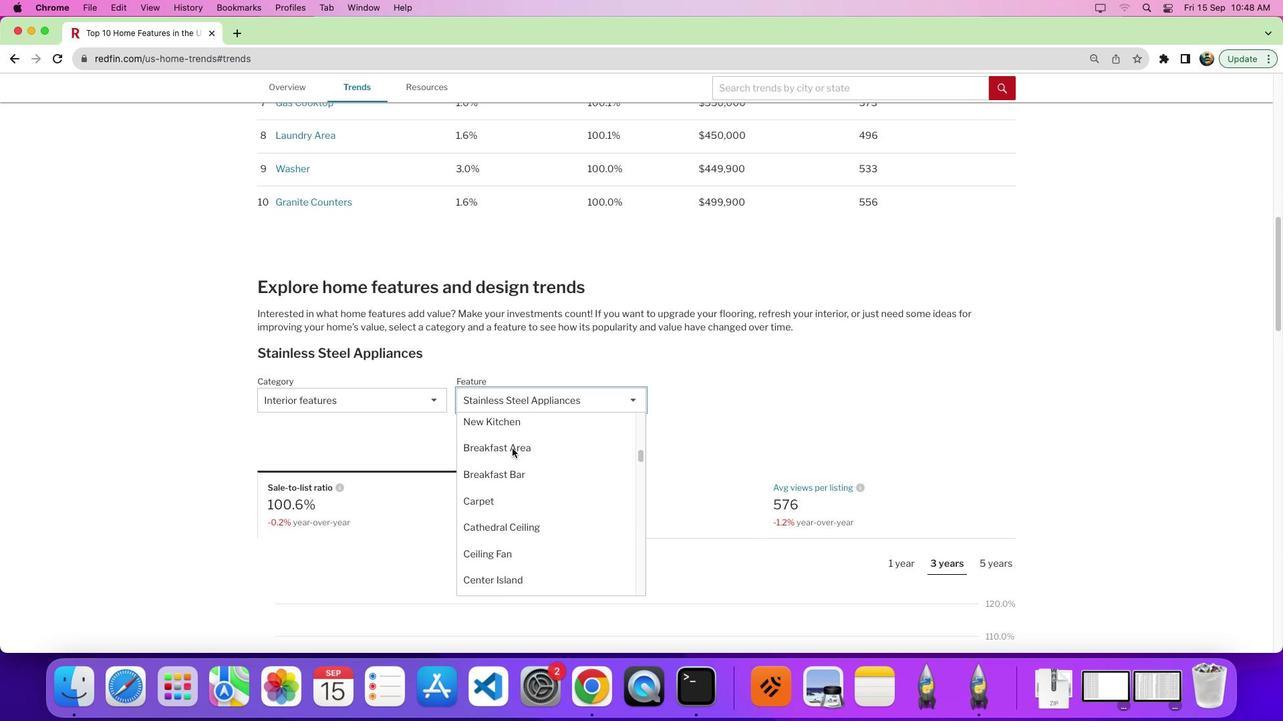 
Action: Mouse moved to (512, 449)
Screenshot: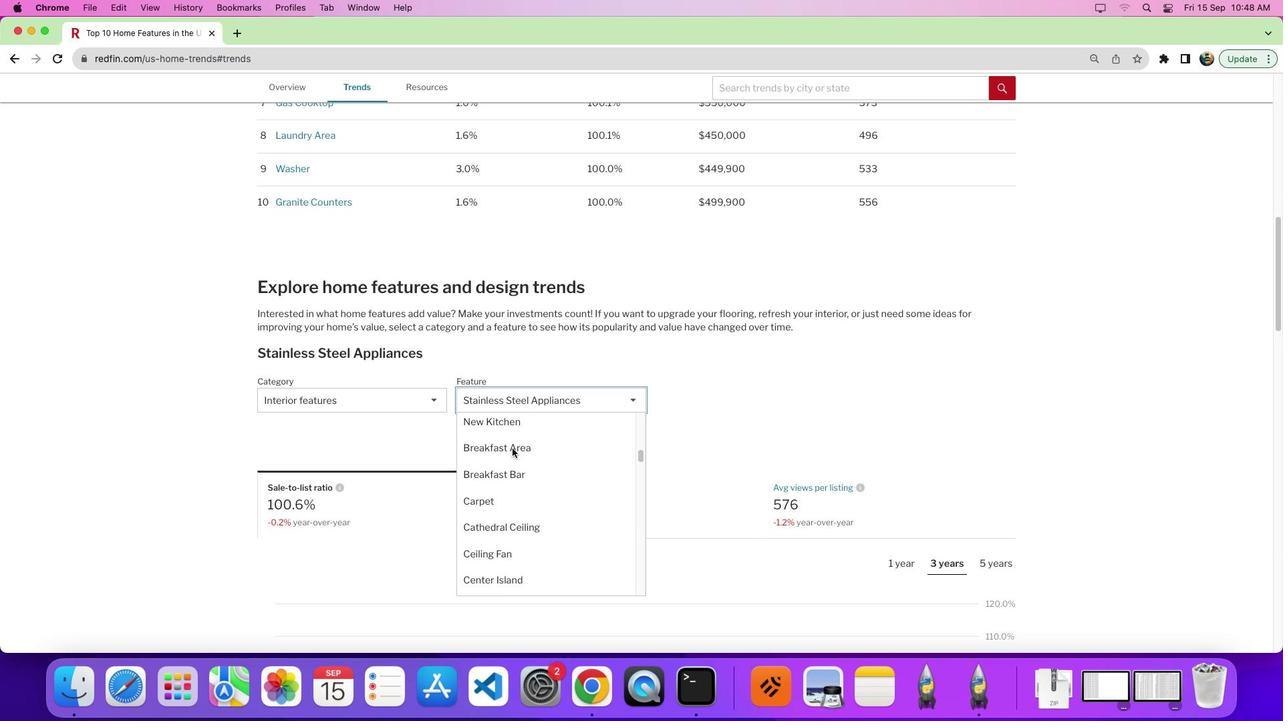 
Action: Mouse scrolled (512, 449) with delta (1, 10)
Screenshot: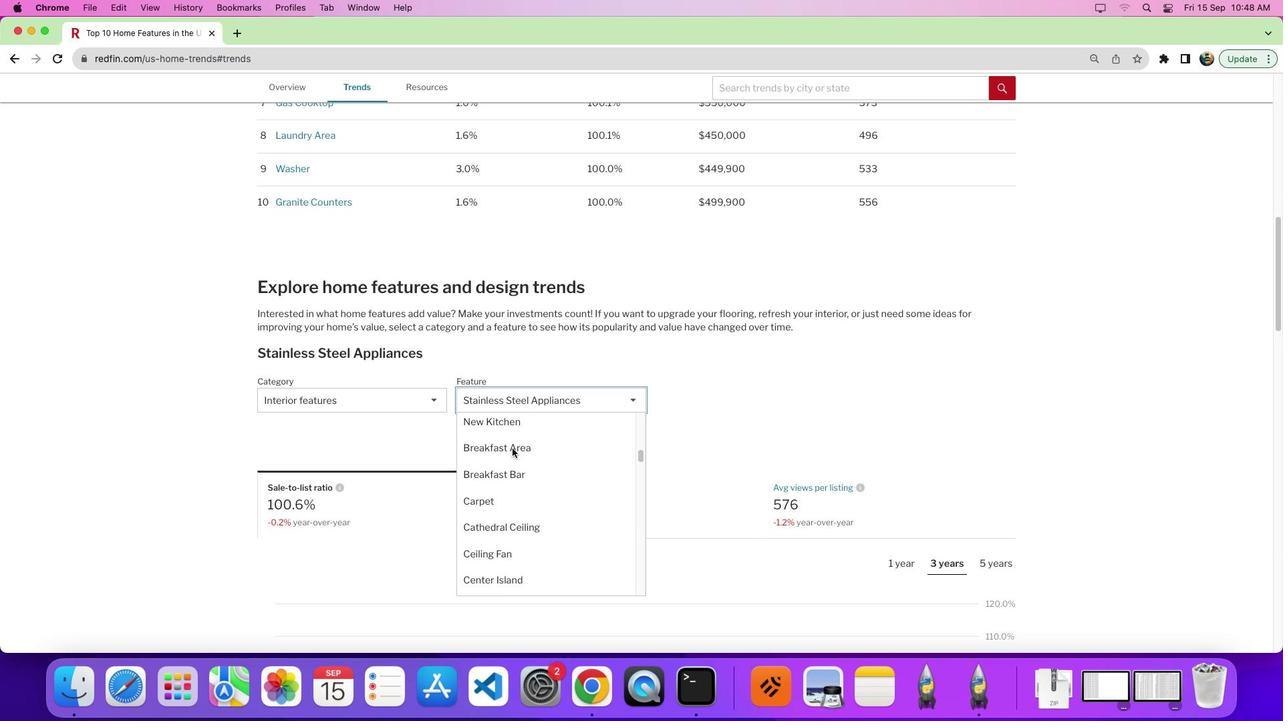 
Action: Mouse moved to (513, 449)
Screenshot: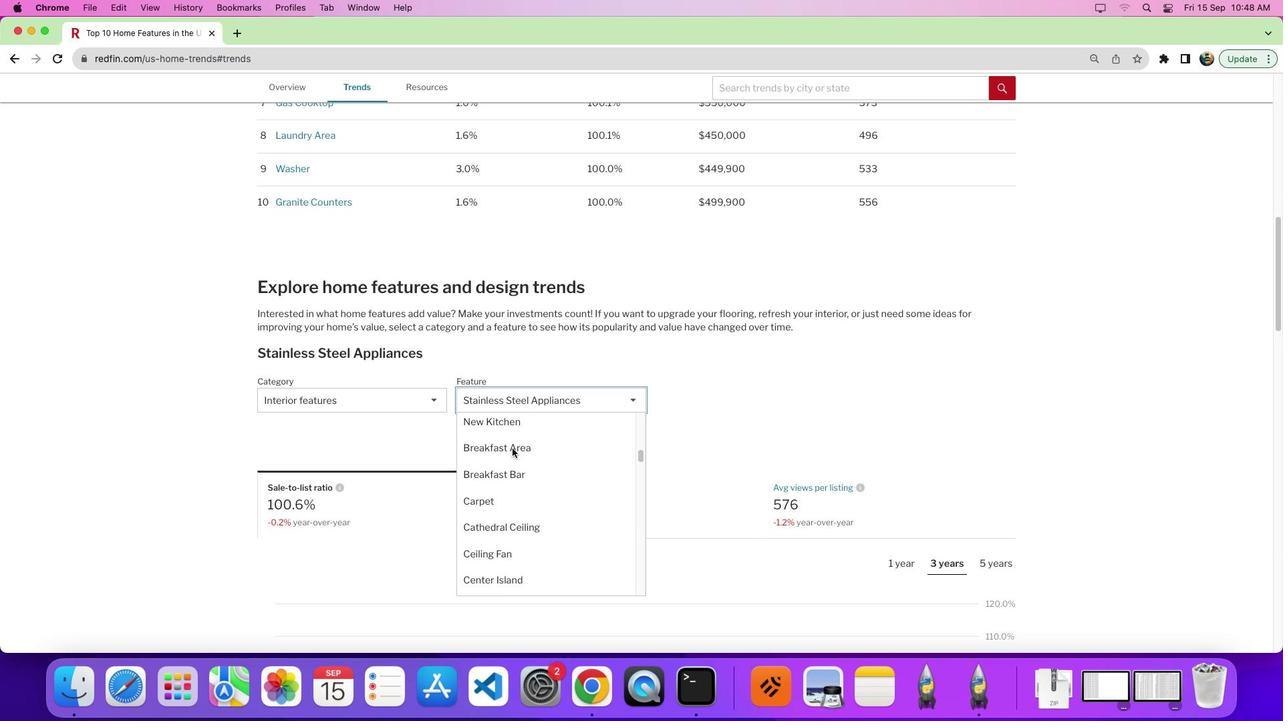 
Action: Mouse scrolled (513, 449) with delta (1, 2)
Screenshot: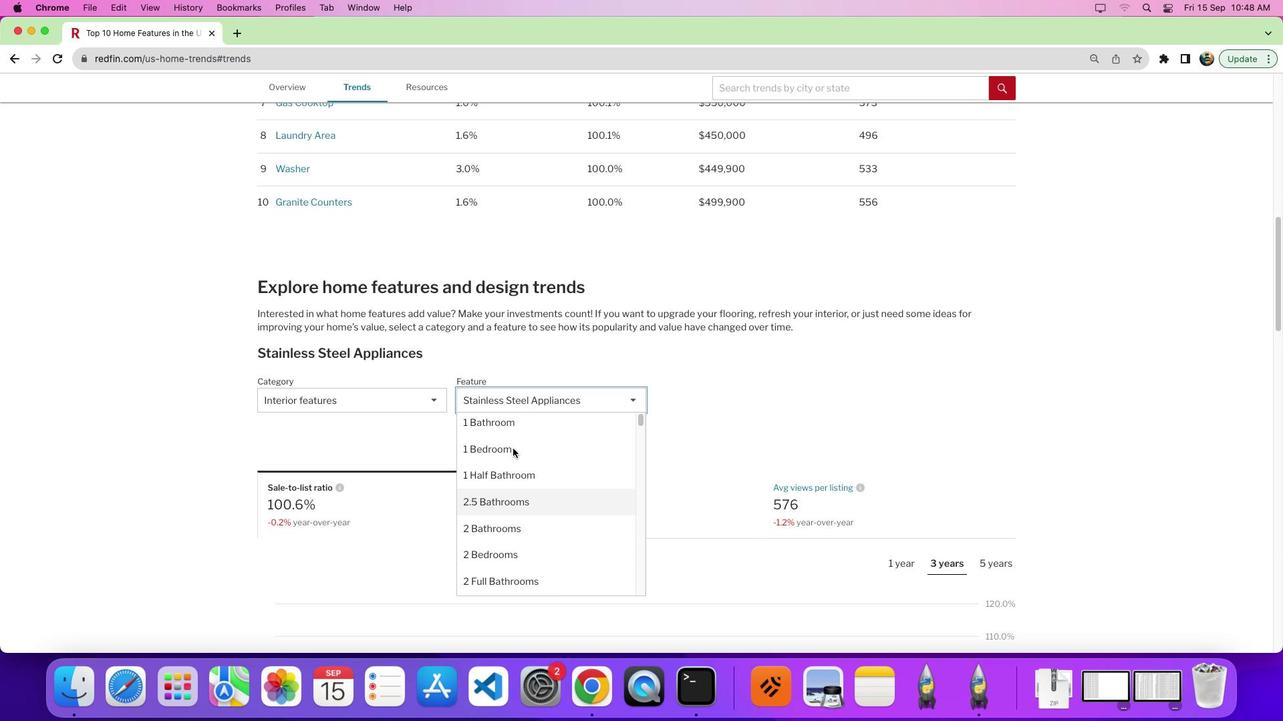 
Action: Mouse scrolled (513, 449) with delta (1, 2)
Screenshot: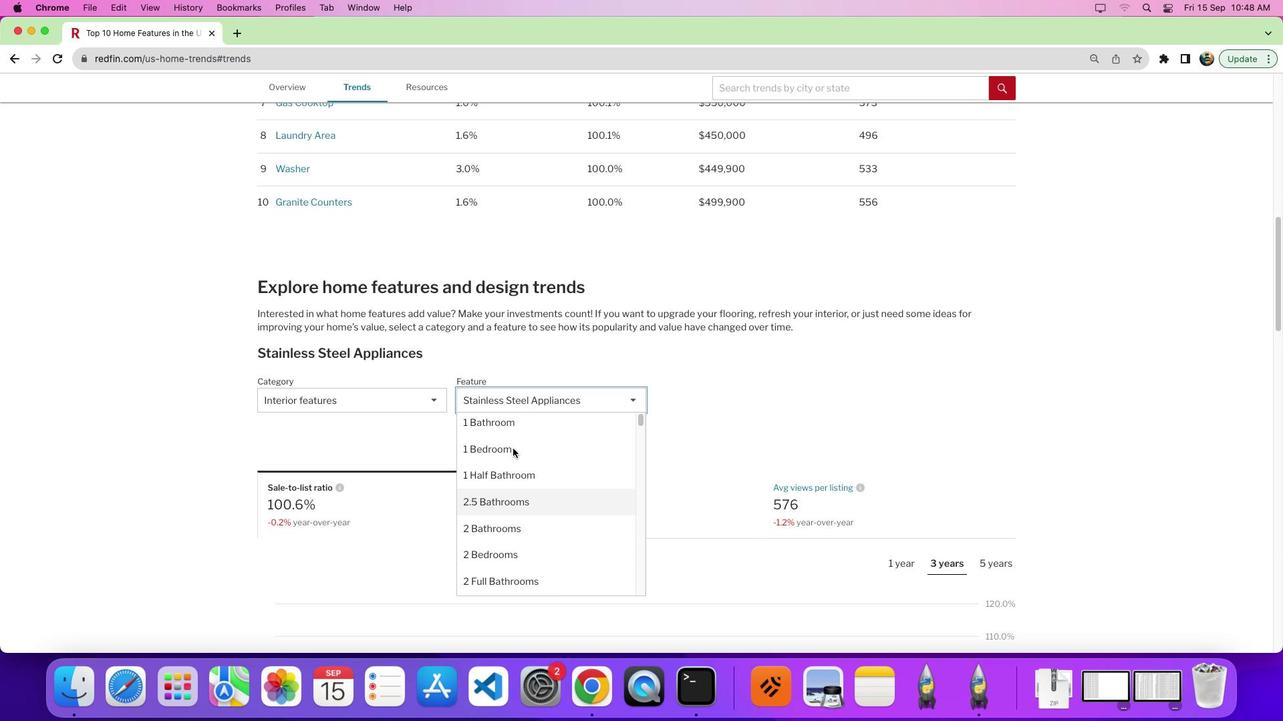 
Action: Mouse scrolled (513, 449) with delta (1, 8)
Screenshot: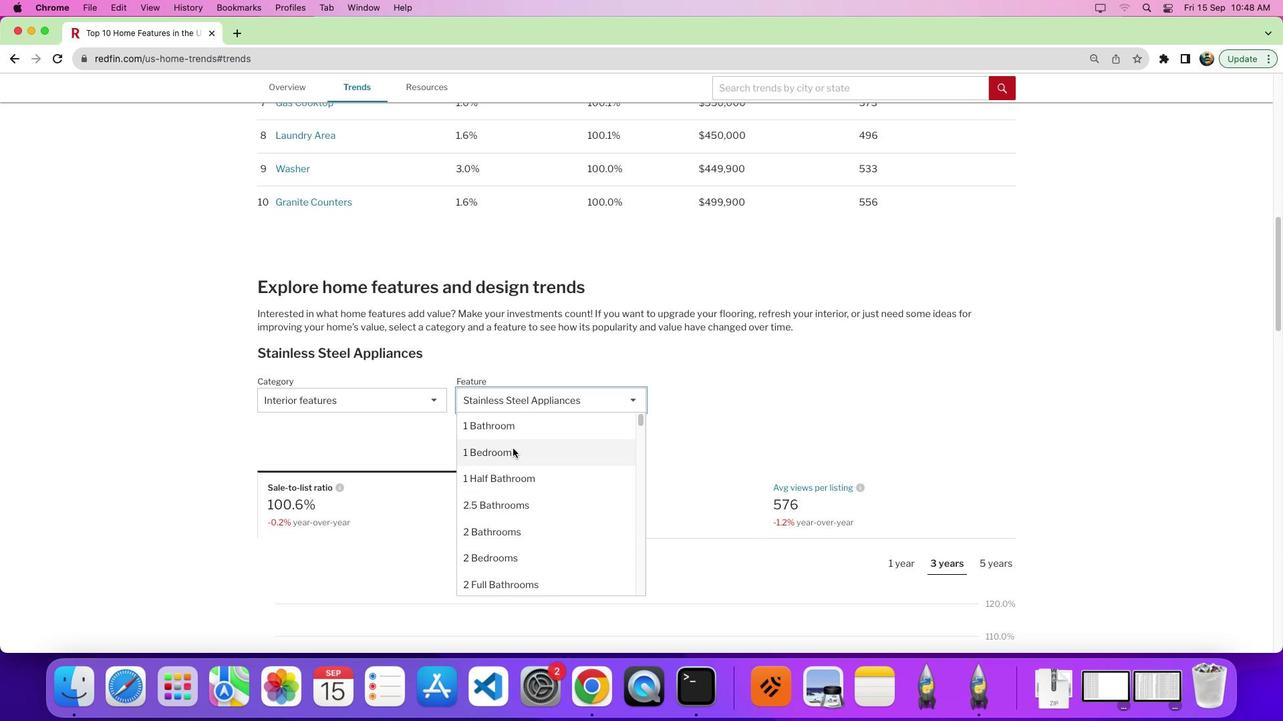 
Action: Mouse scrolled (513, 449) with delta (1, 10)
Screenshot: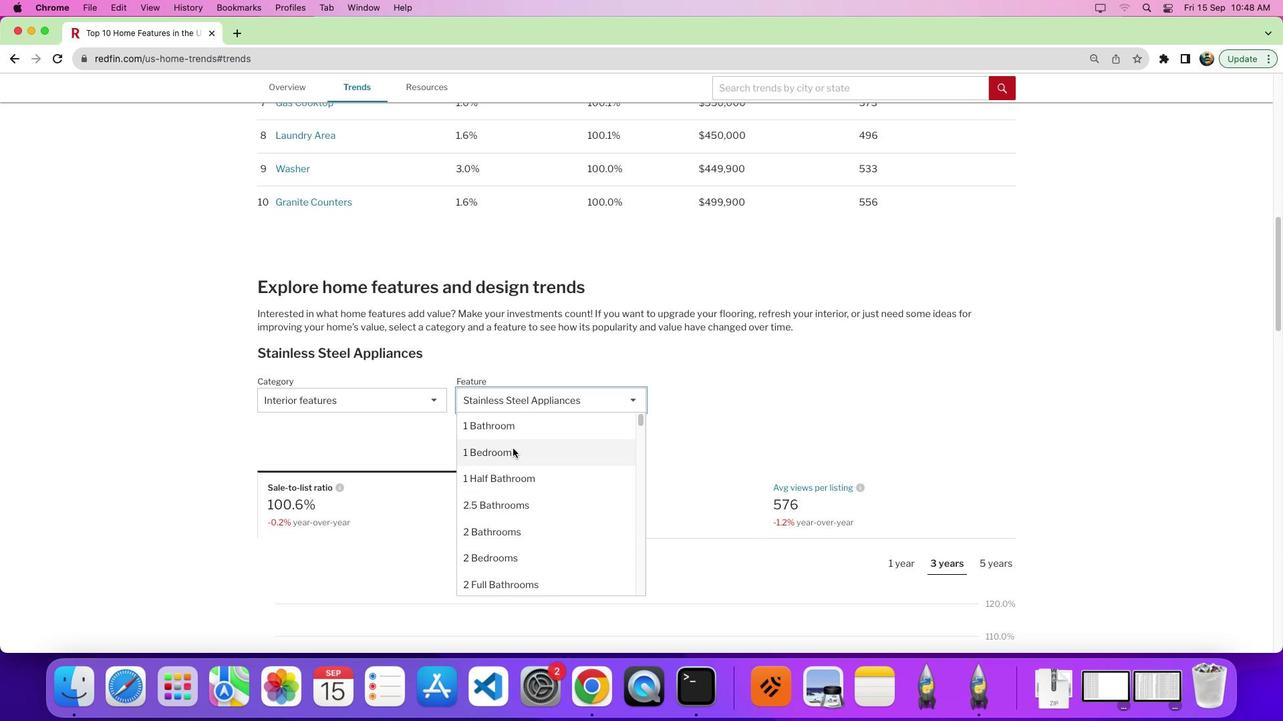 
Action: Mouse moved to (514, 449)
Screenshot: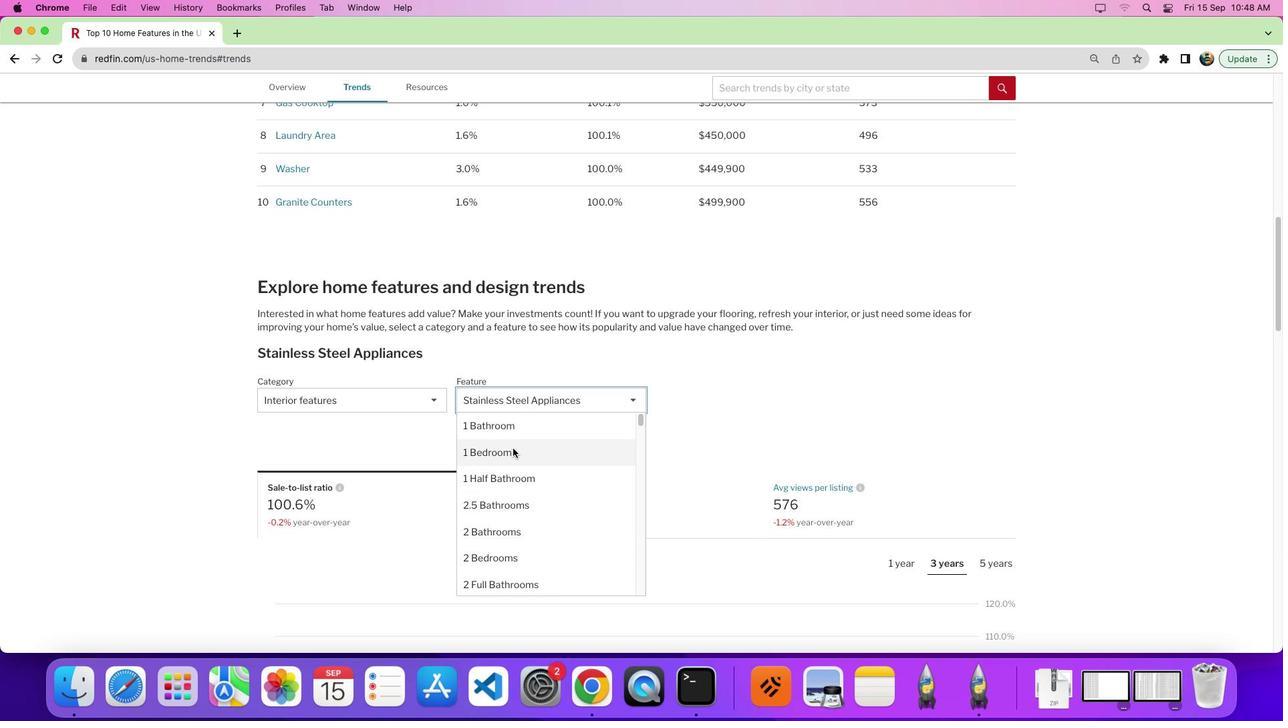 
Action: Mouse scrolled (514, 449) with delta (1, 2)
Screenshot: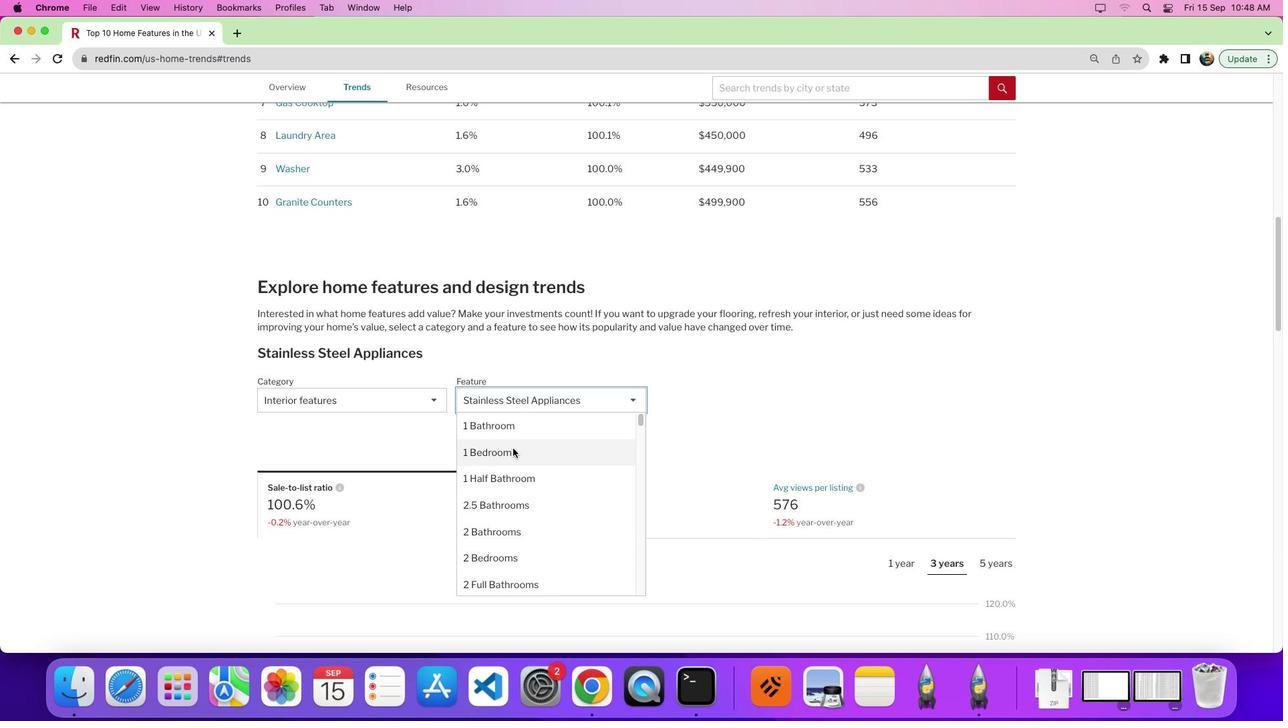 
Action: Mouse scrolled (514, 449) with delta (1, 2)
Screenshot: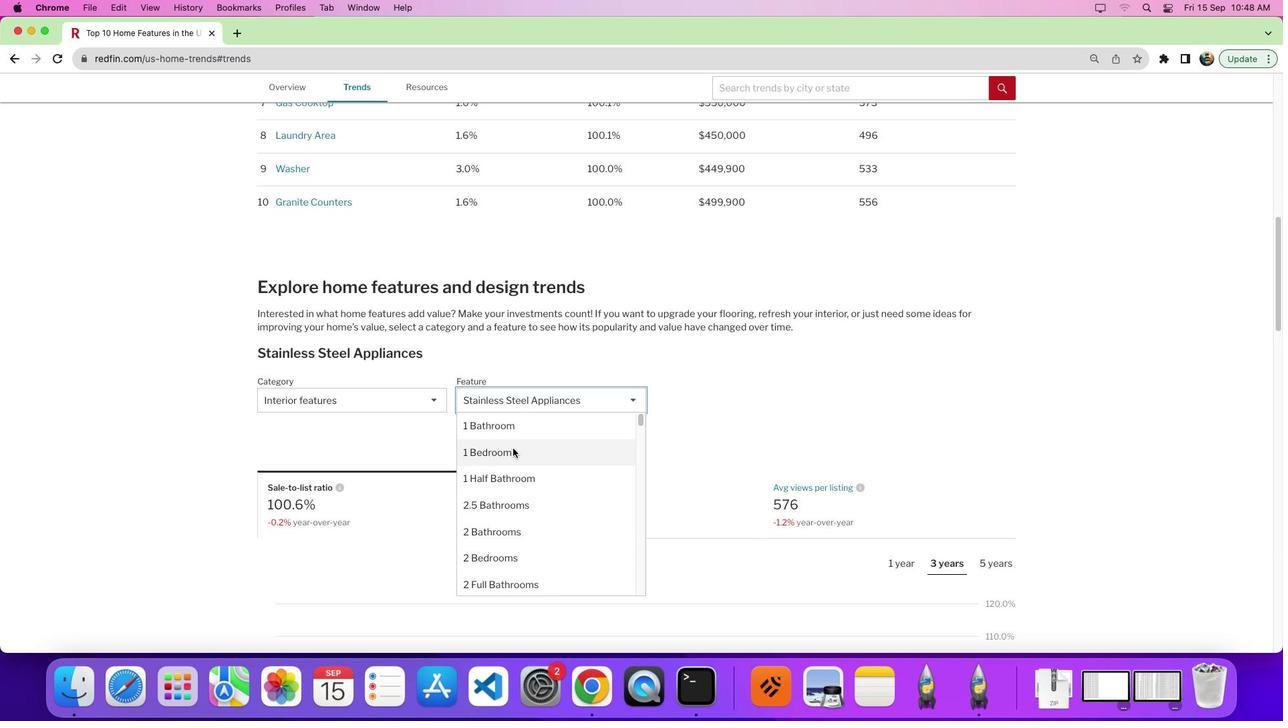 
Action: Mouse scrolled (514, 449) with delta (1, 8)
Screenshot: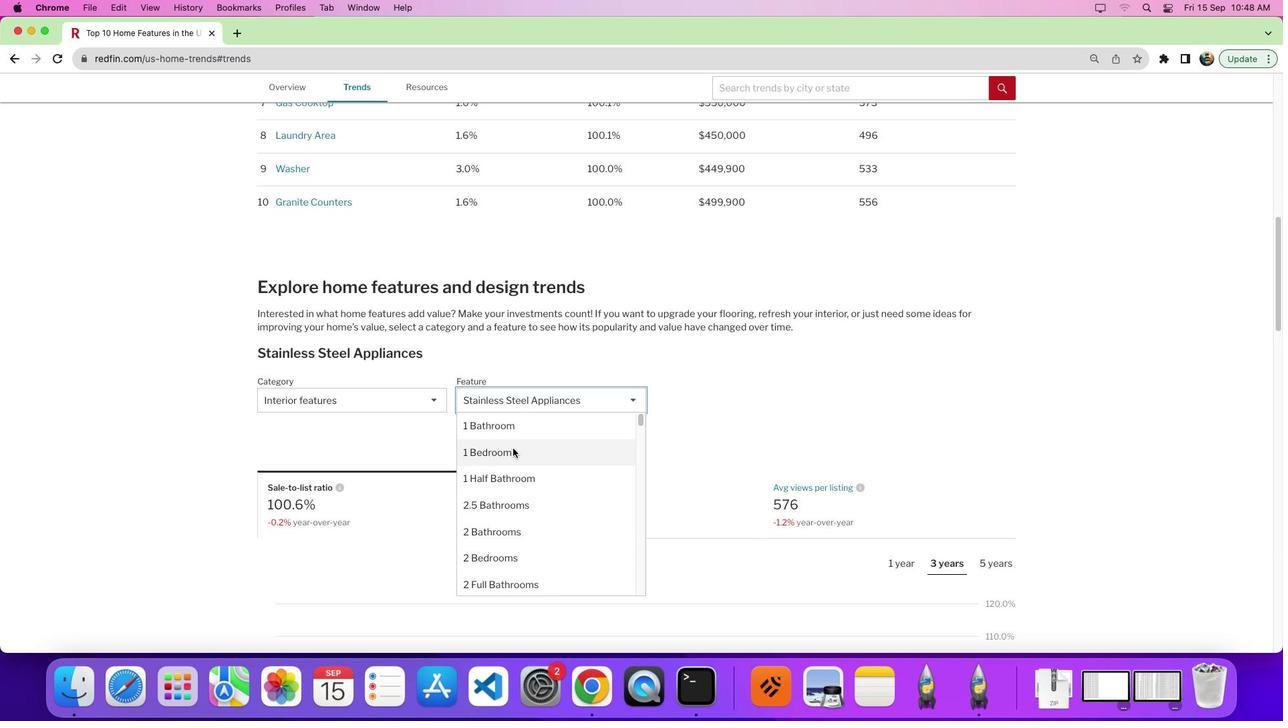 
Action: Mouse scrolled (514, 449) with delta (1, 10)
Screenshot: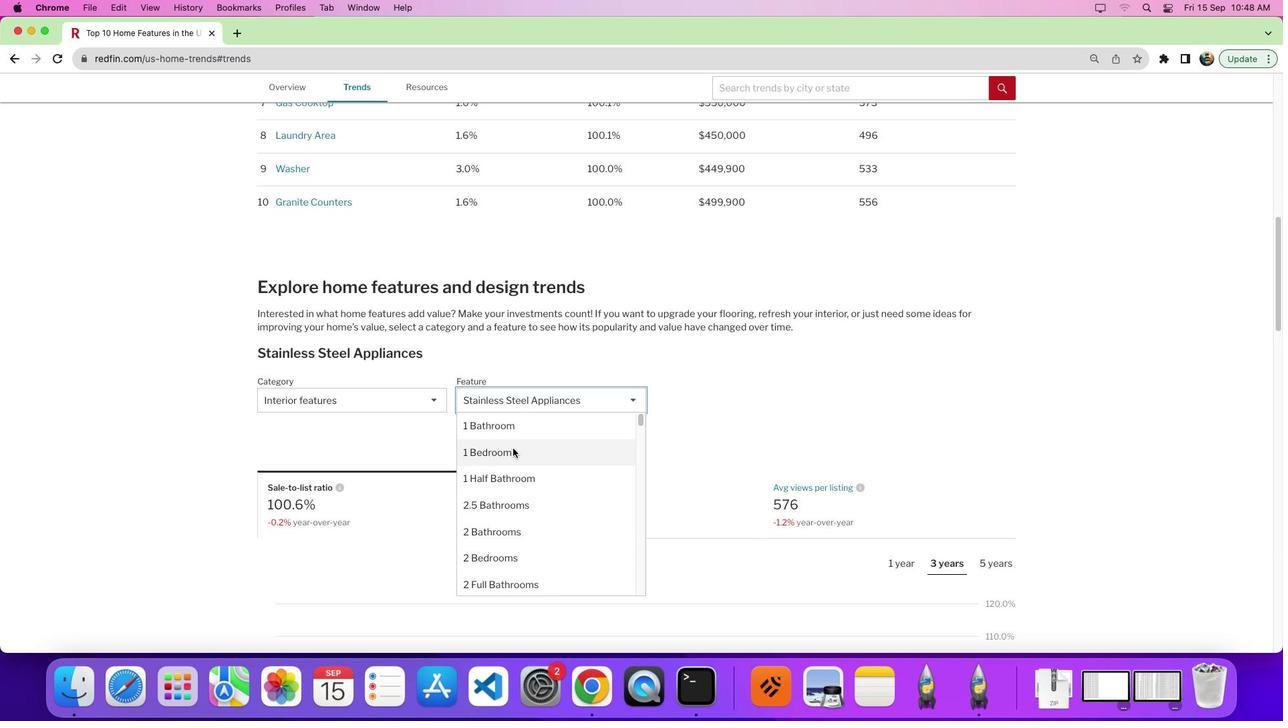 
Action: Mouse moved to (514, 460)
Screenshot: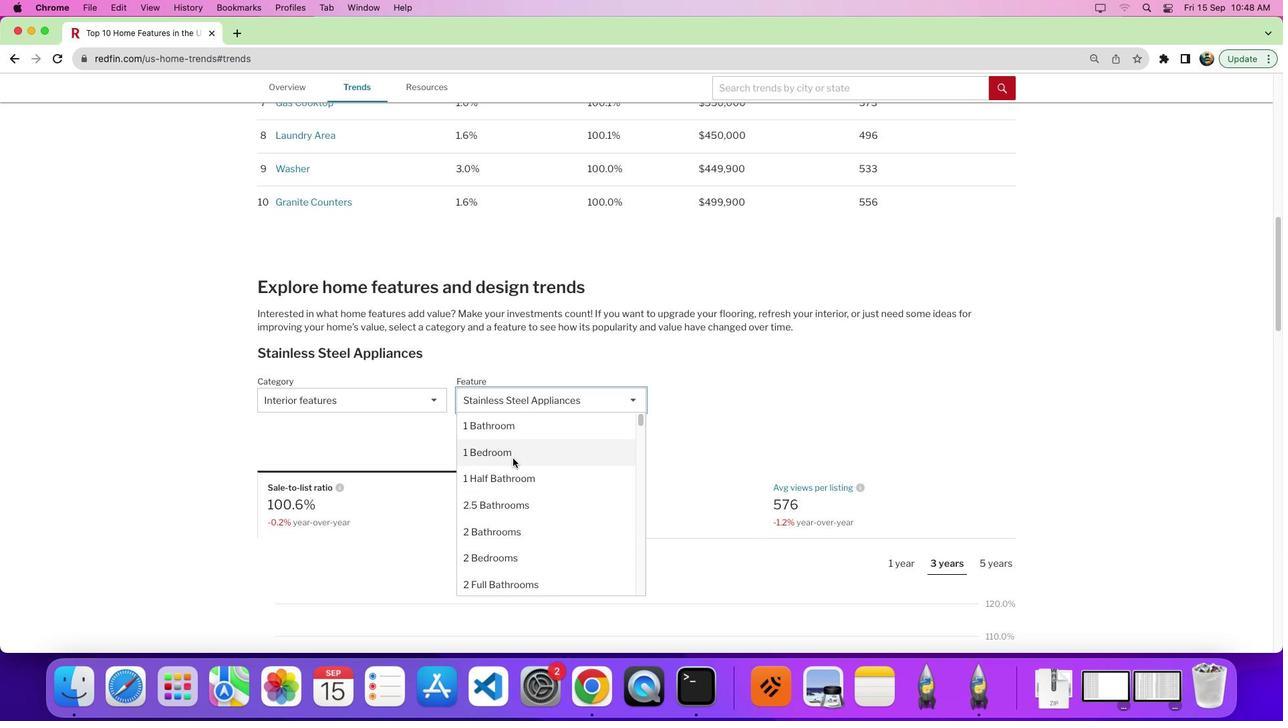 
Action: Mouse pressed left at (514, 460)
Screenshot: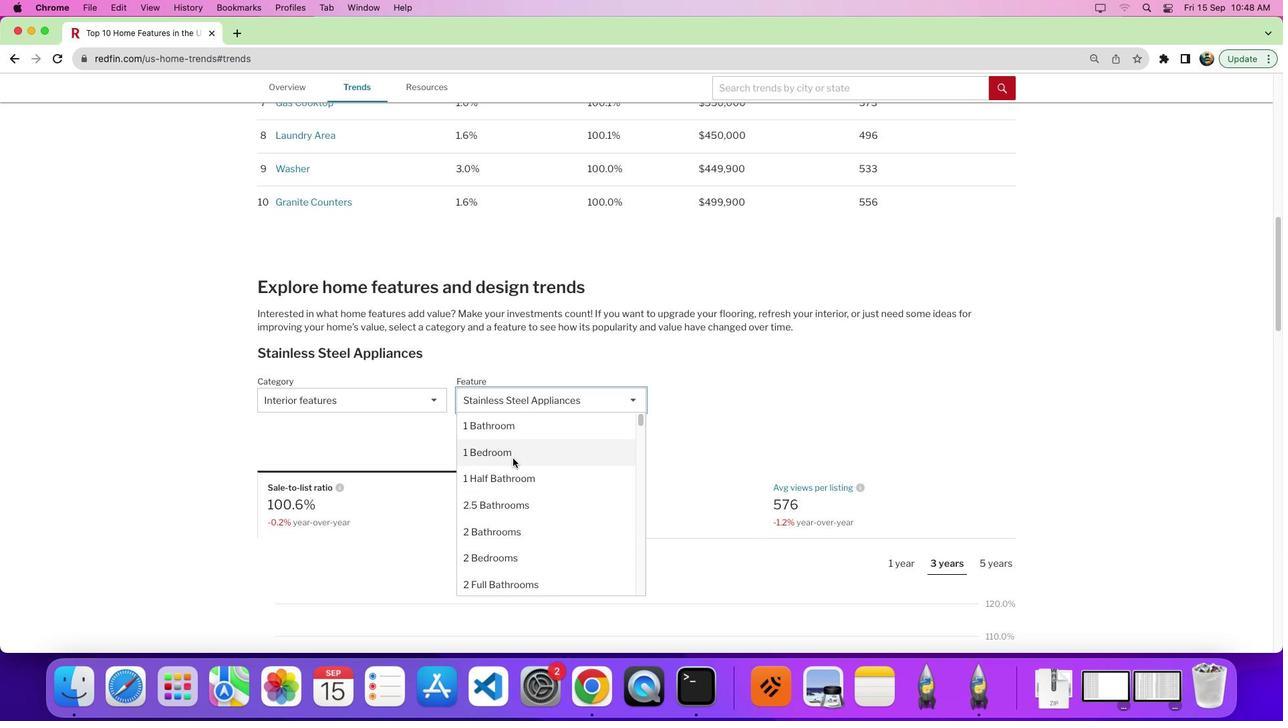 
Action: Mouse moved to (586, 397)
Screenshot: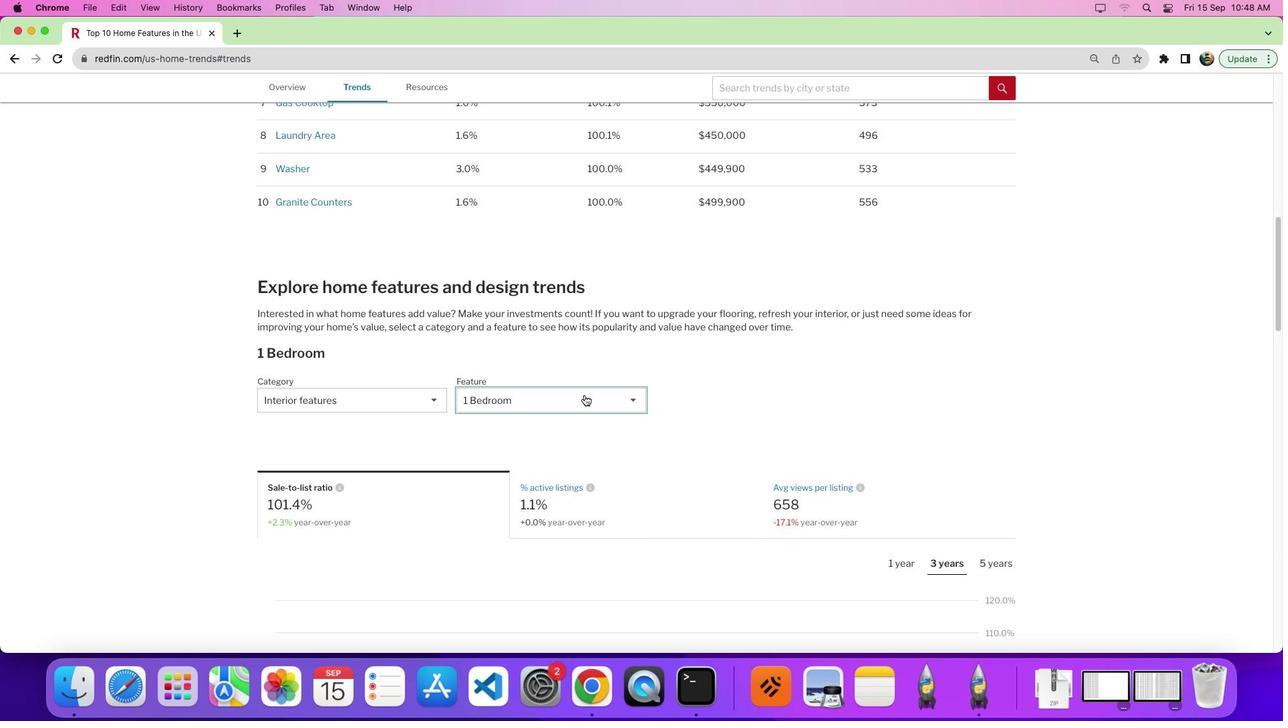 
Action: Mouse pressed left at (586, 397)
Screenshot: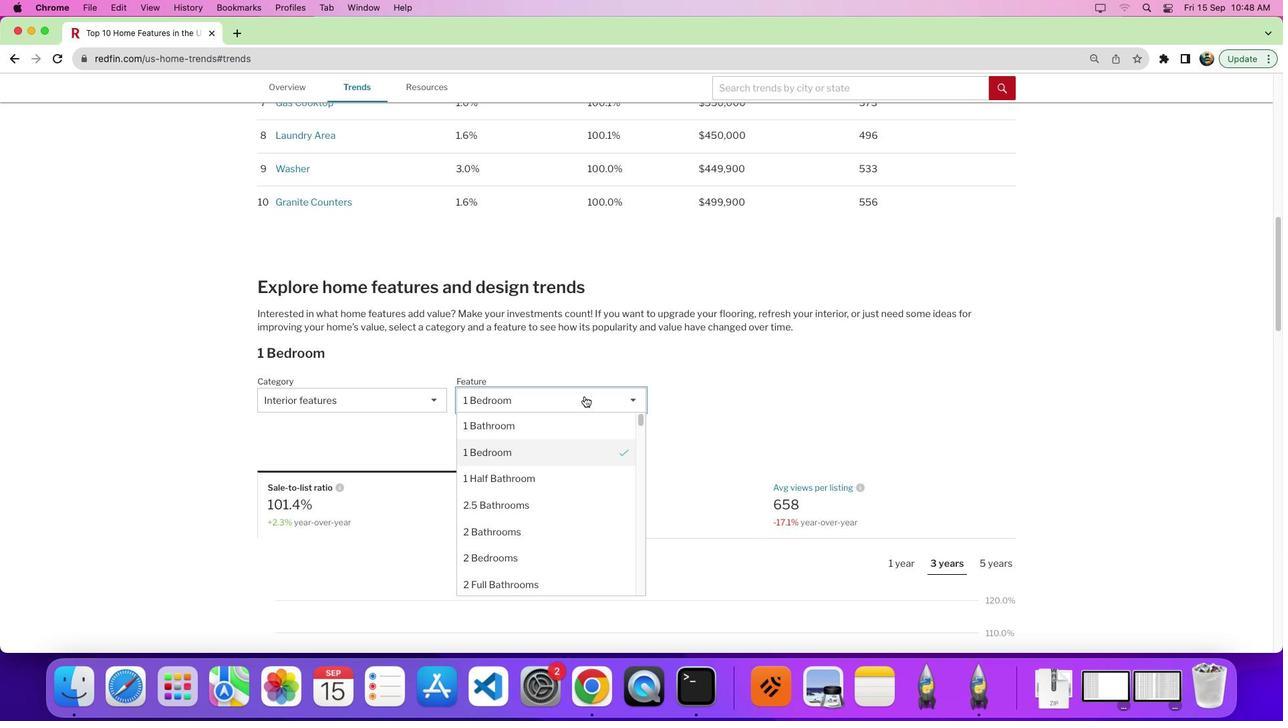 
Action: Mouse moved to (595, 460)
Screenshot: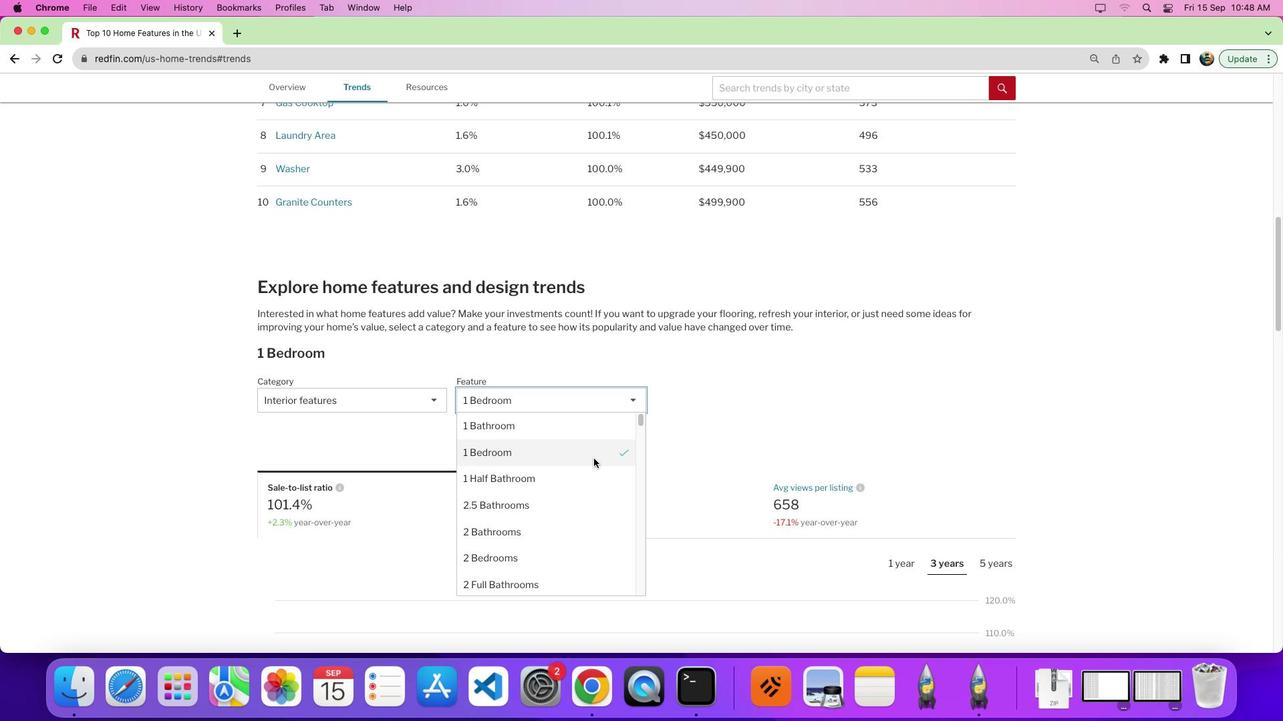 
Action: Mouse pressed left at (595, 460)
Screenshot: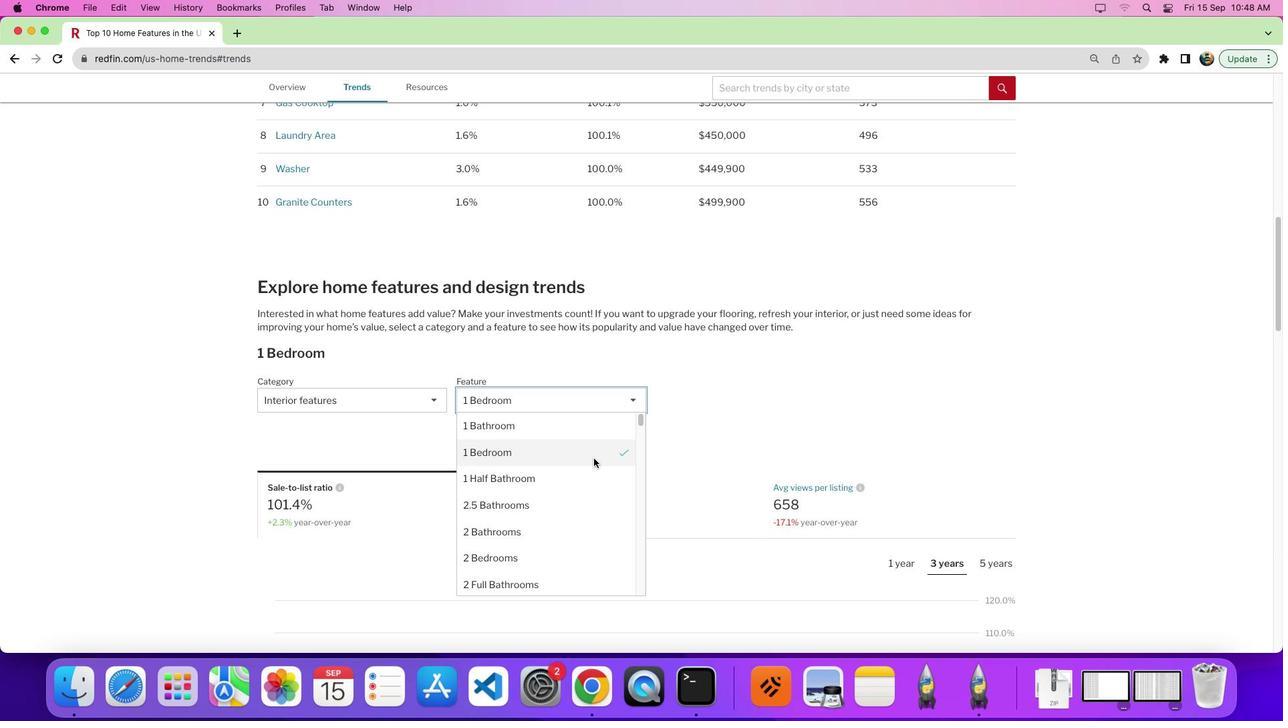 
Action: Mouse moved to (985, 565)
Screenshot: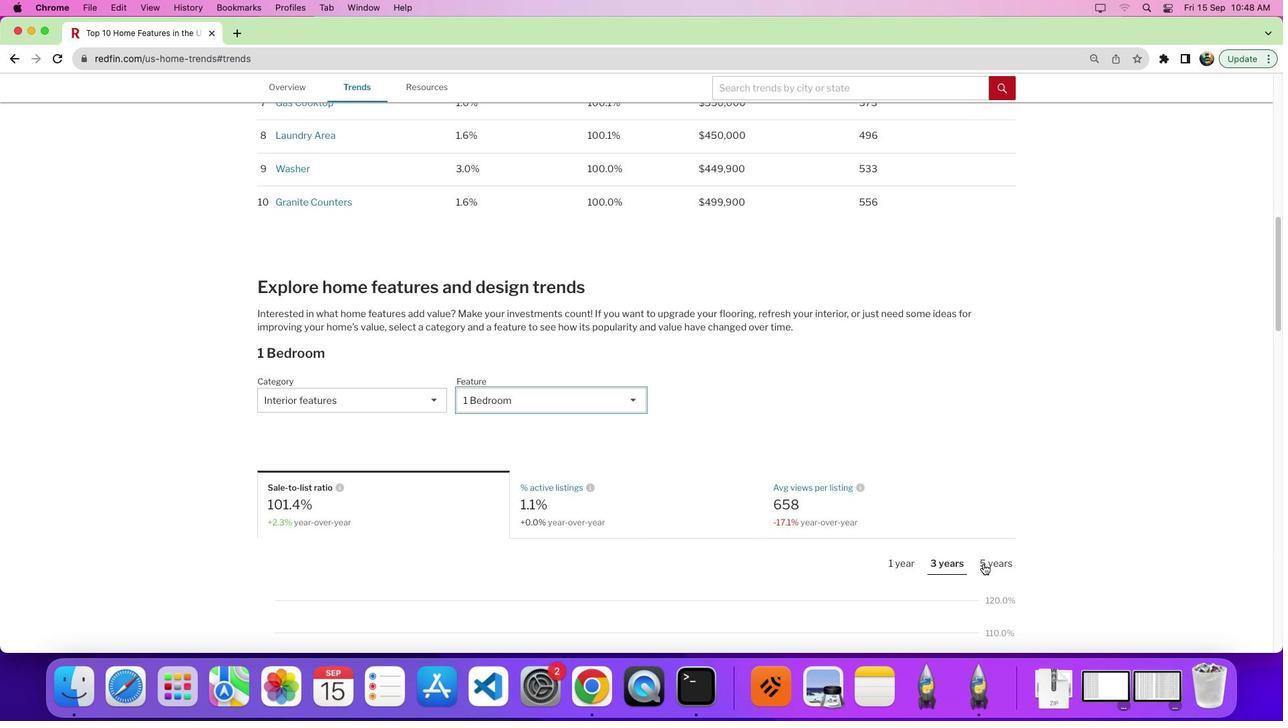 
Action: Mouse pressed left at (985, 565)
Screenshot: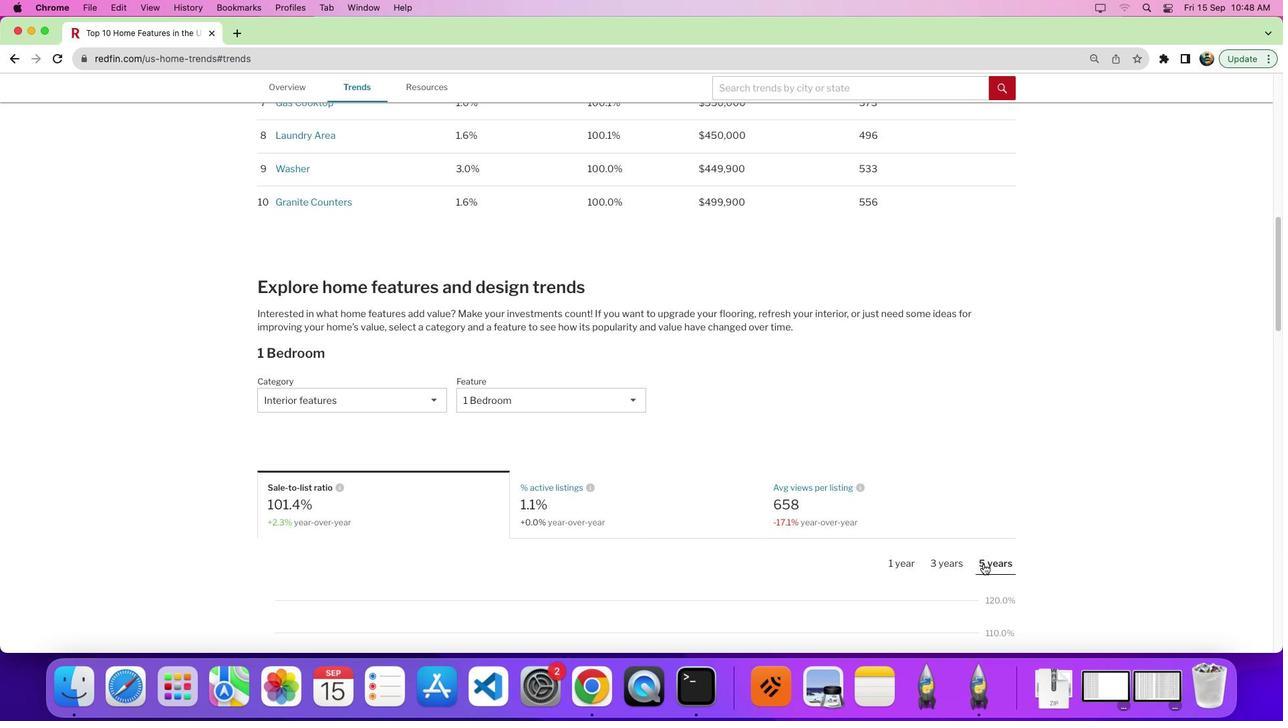 
Action: Mouse moved to (705, 569)
Screenshot: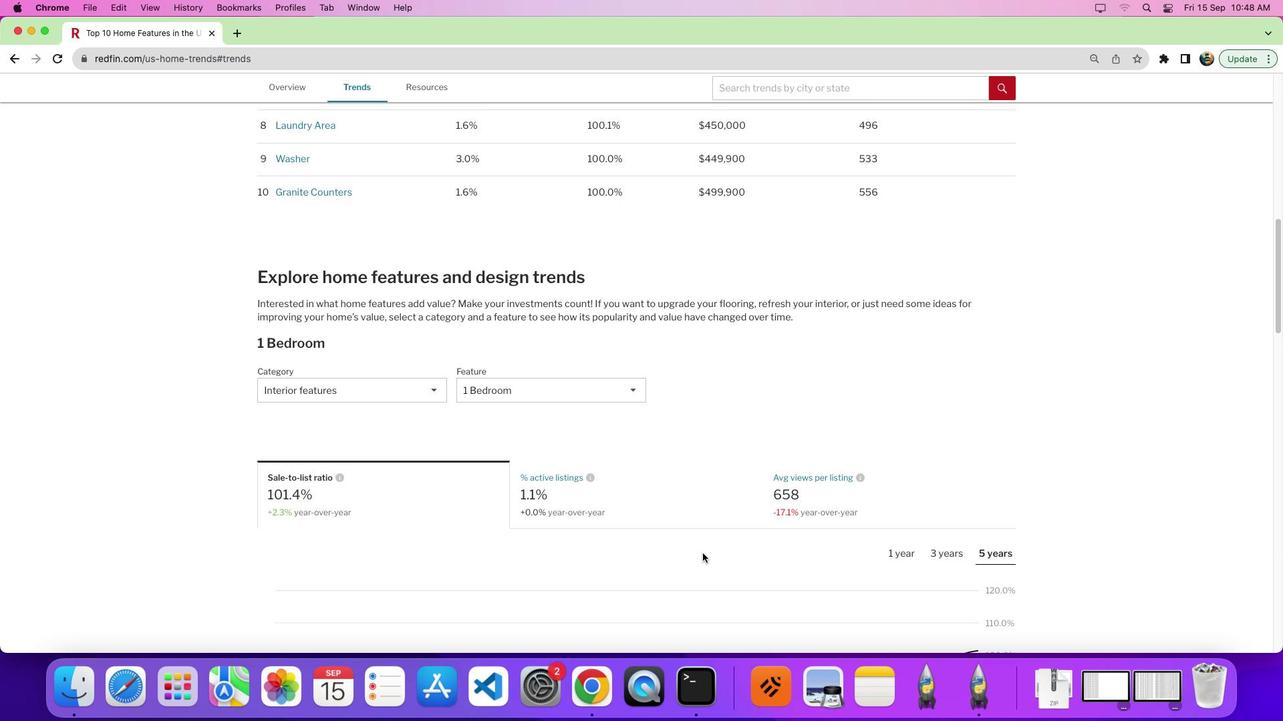 
Action: Mouse scrolled (705, 569) with delta (1, 0)
Screenshot: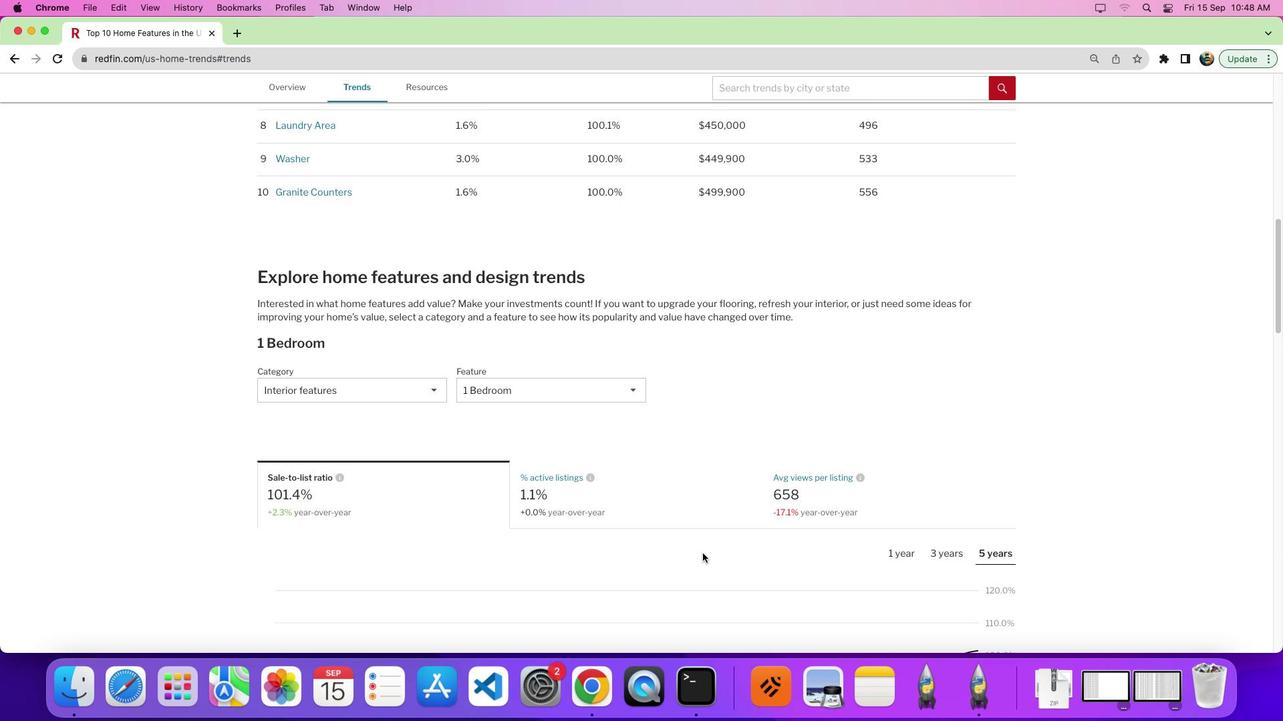 
Action: Mouse moved to (705, 563)
Screenshot: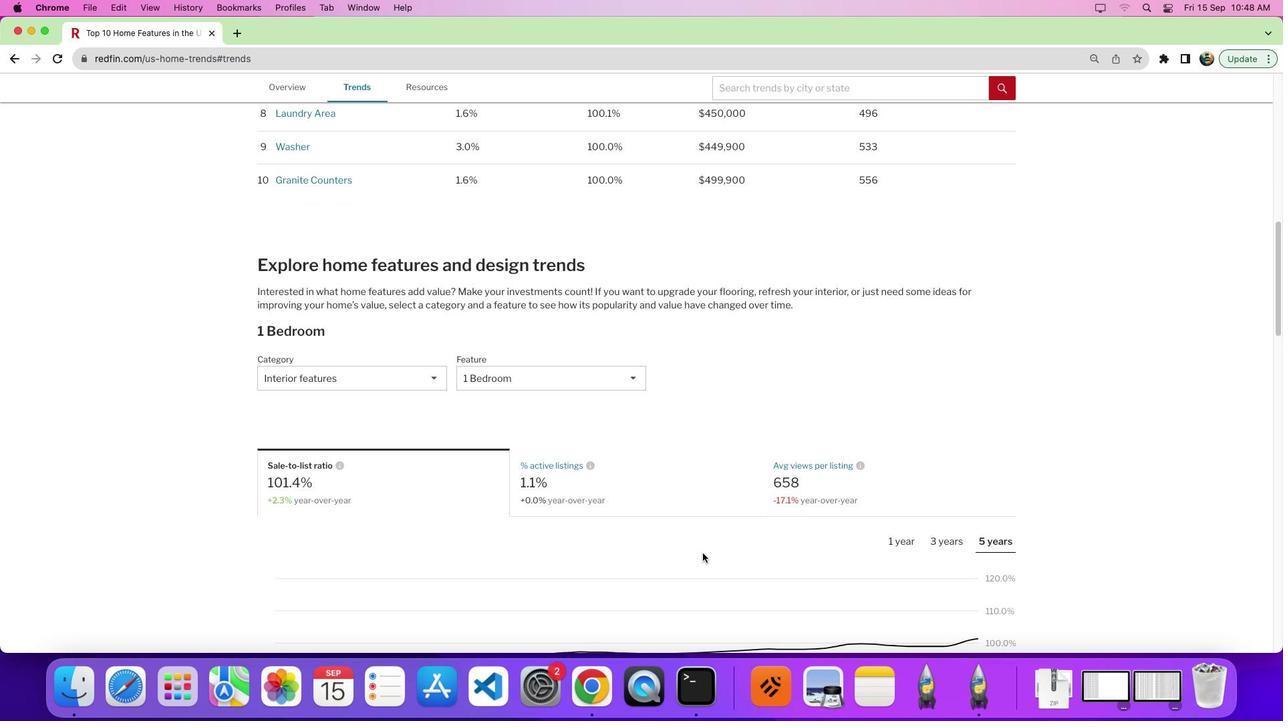 
Action: Mouse scrolled (705, 563) with delta (1, 0)
Screenshot: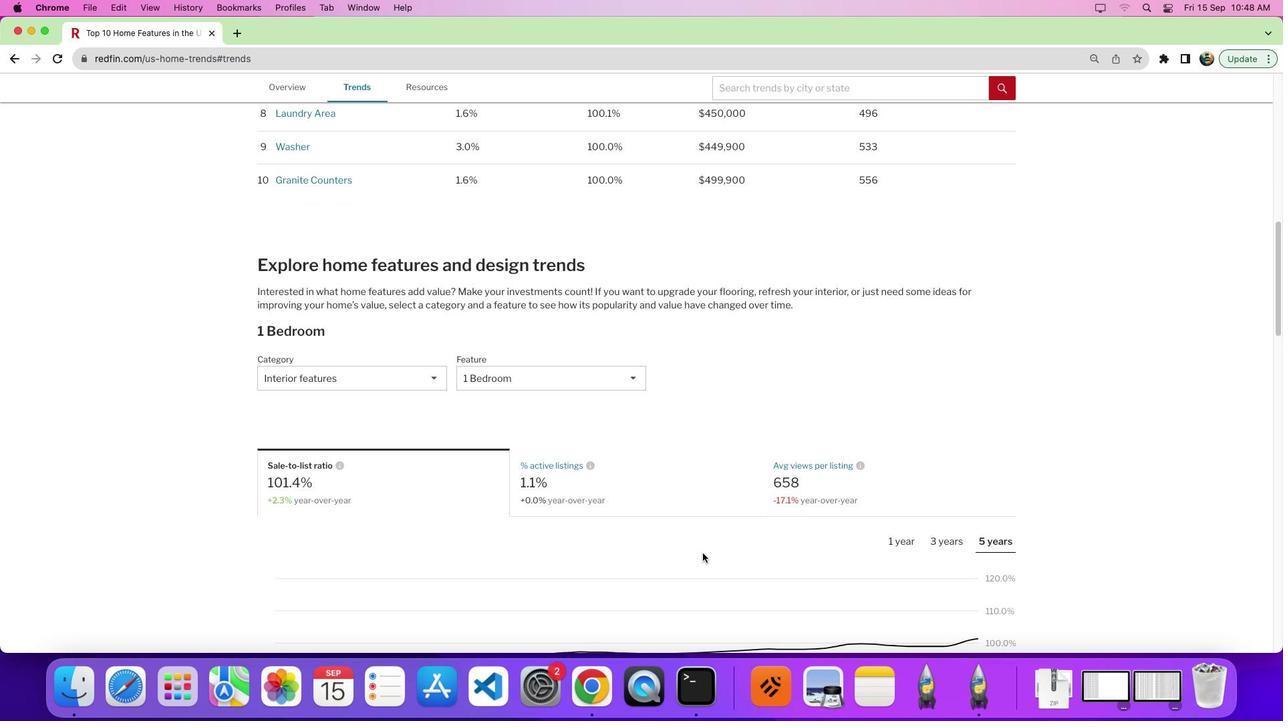 
Action: Mouse moved to (951, 517)
Screenshot: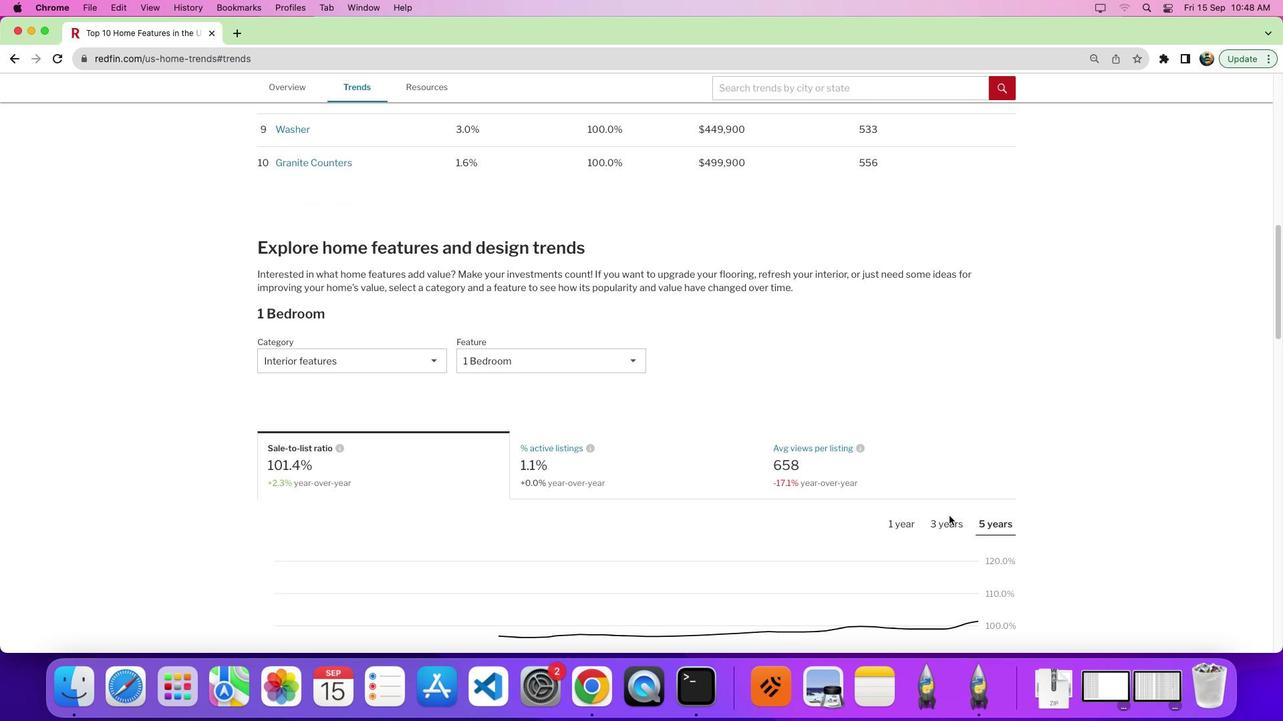 
Action: Mouse scrolled (951, 517) with delta (1, 0)
Screenshot: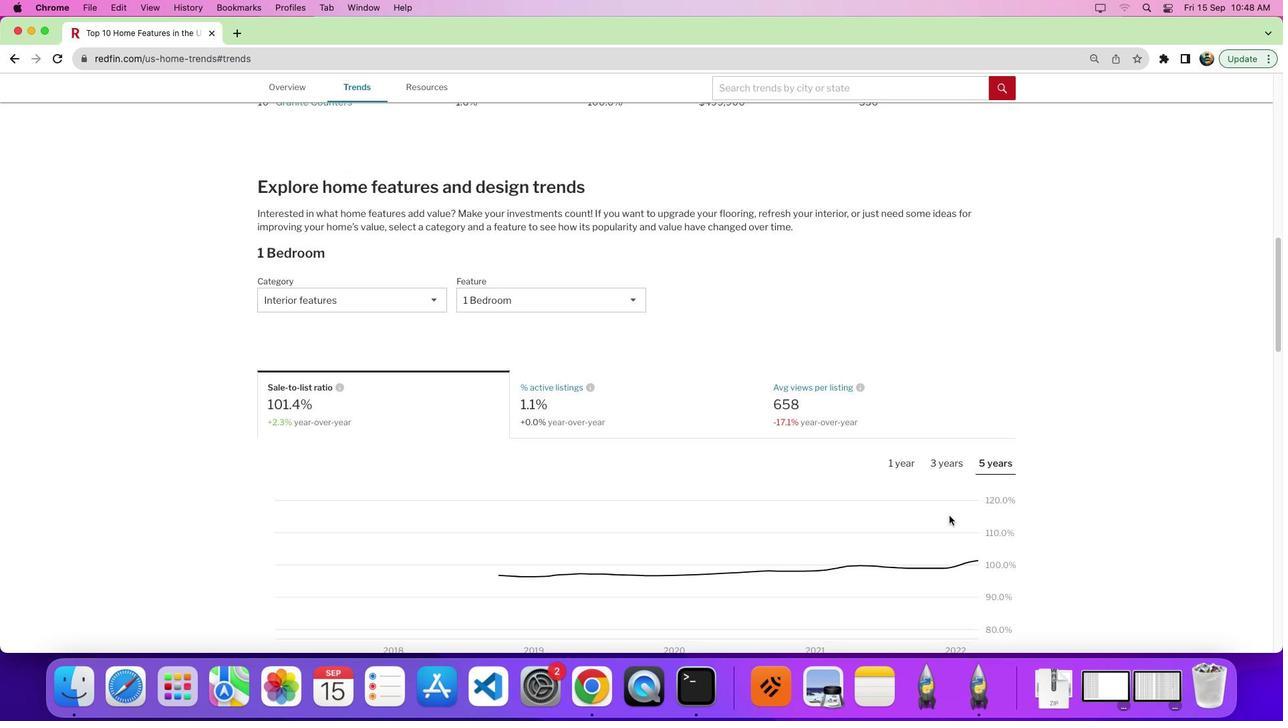 
Action: Mouse scrolled (951, 517) with delta (1, 0)
Screenshot: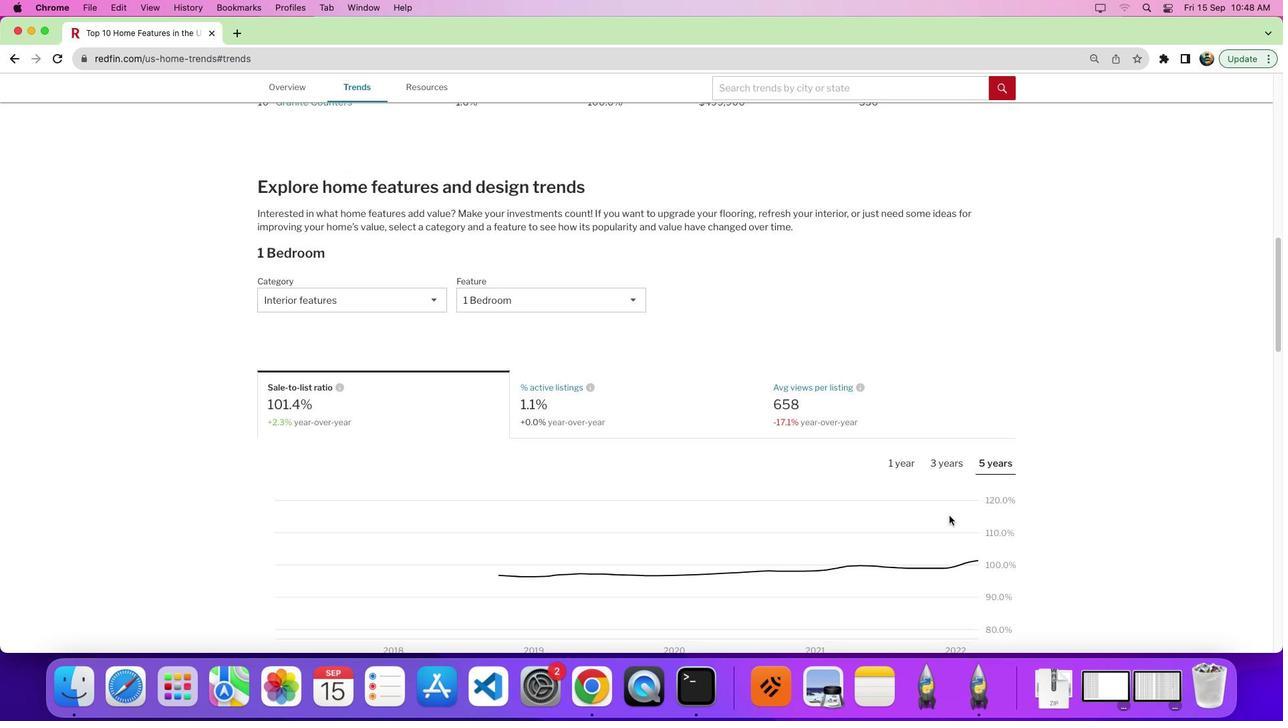 
Action: Mouse scrolled (951, 517) with delta (1, -1)
Screenshot: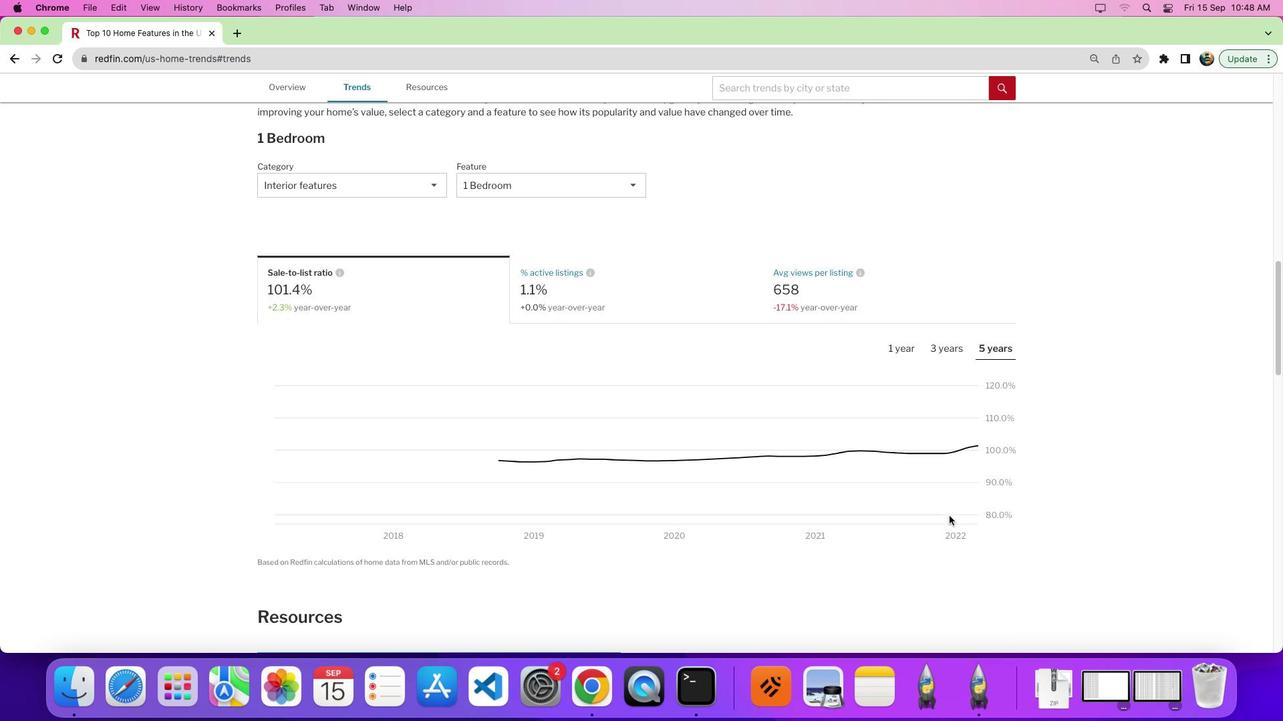 
Action: Mouse moved to (949, 515)
Screenshot: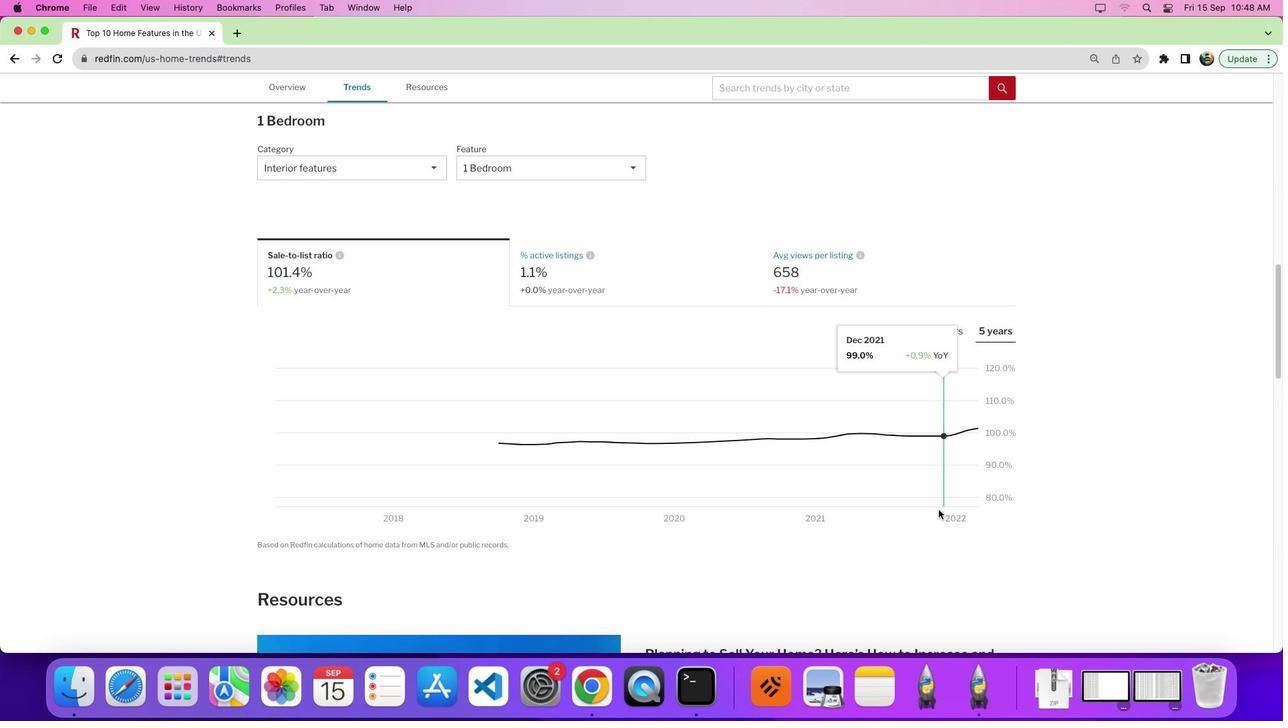 
